 Task: Add a condition where "Hours since ticket status on-hold(deactivated) Is Ten" in unsolved tickets in your groups.
Action: Mouse moved to (137, 436)
Screenshot: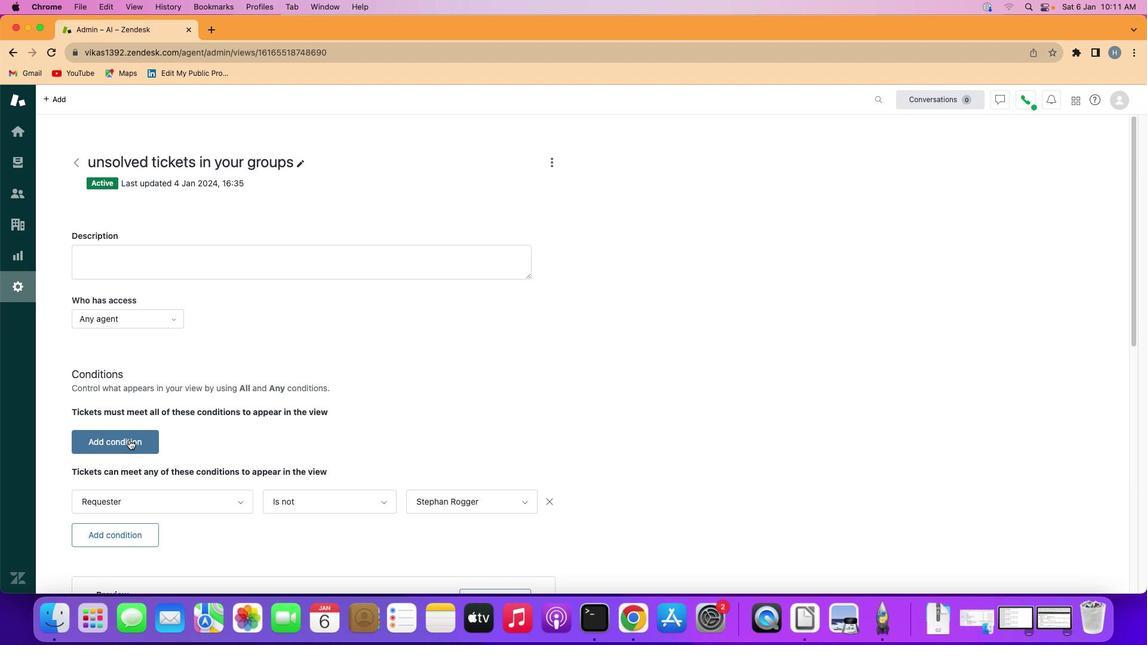 
Action: Mouse pressed left at (137, 436)
Screenshot: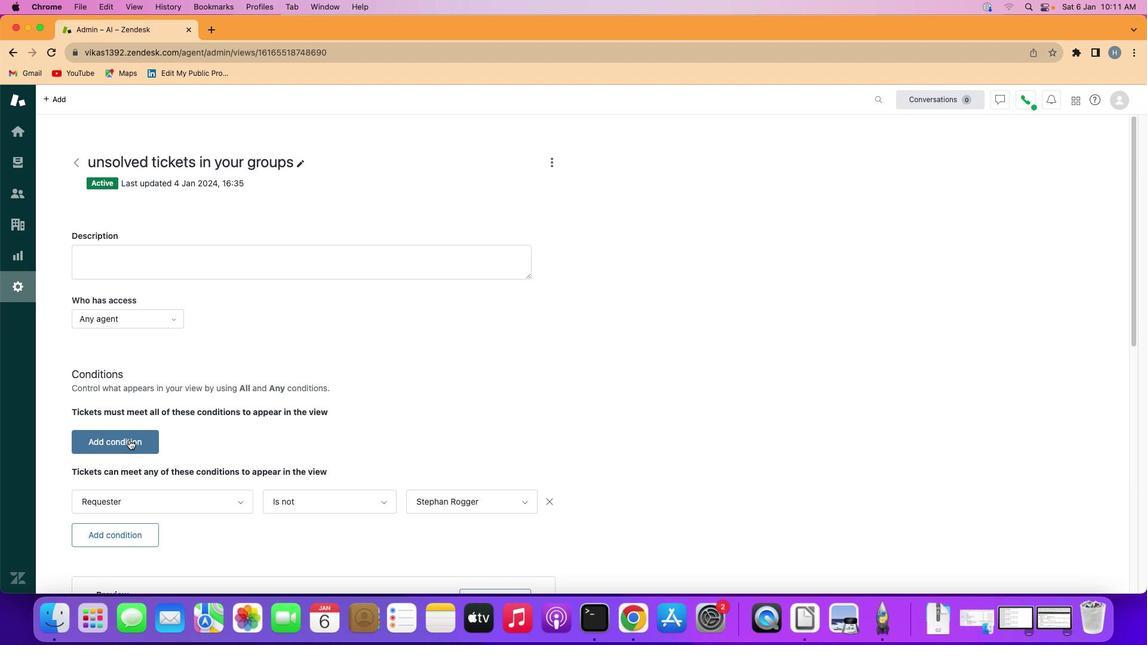 
Action: Mouse moved to (164, 432)
Screenshot: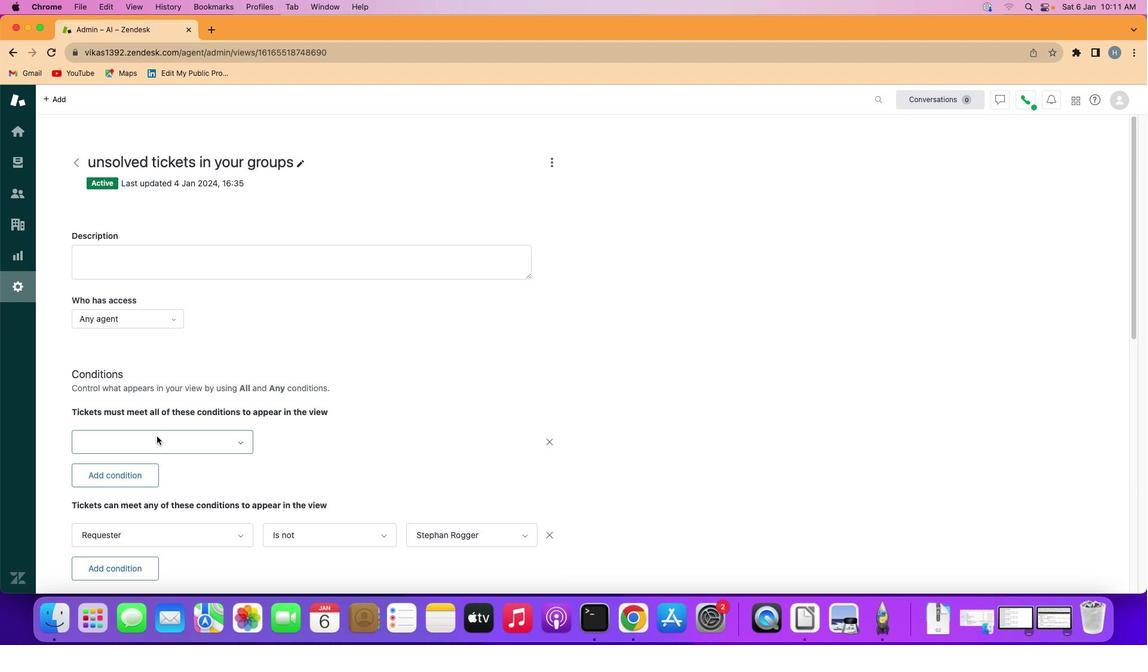 
Action: Mouse pressed left at (164, 432)
Screenshot: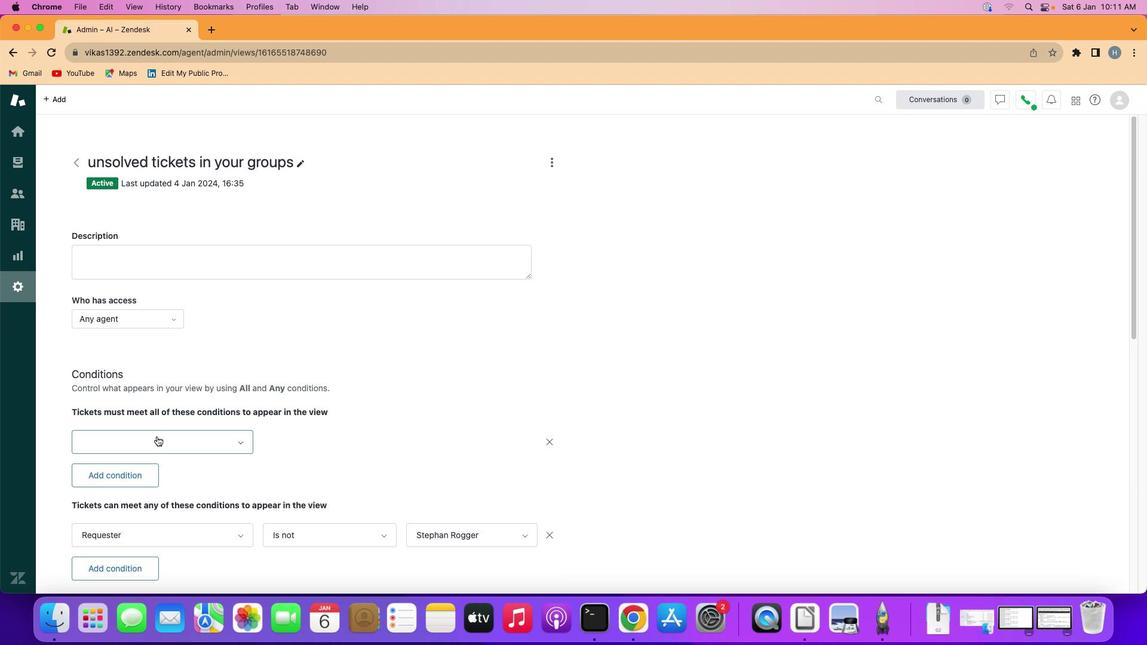 
Action: Mouse moved to (169, 375)
Screenshot: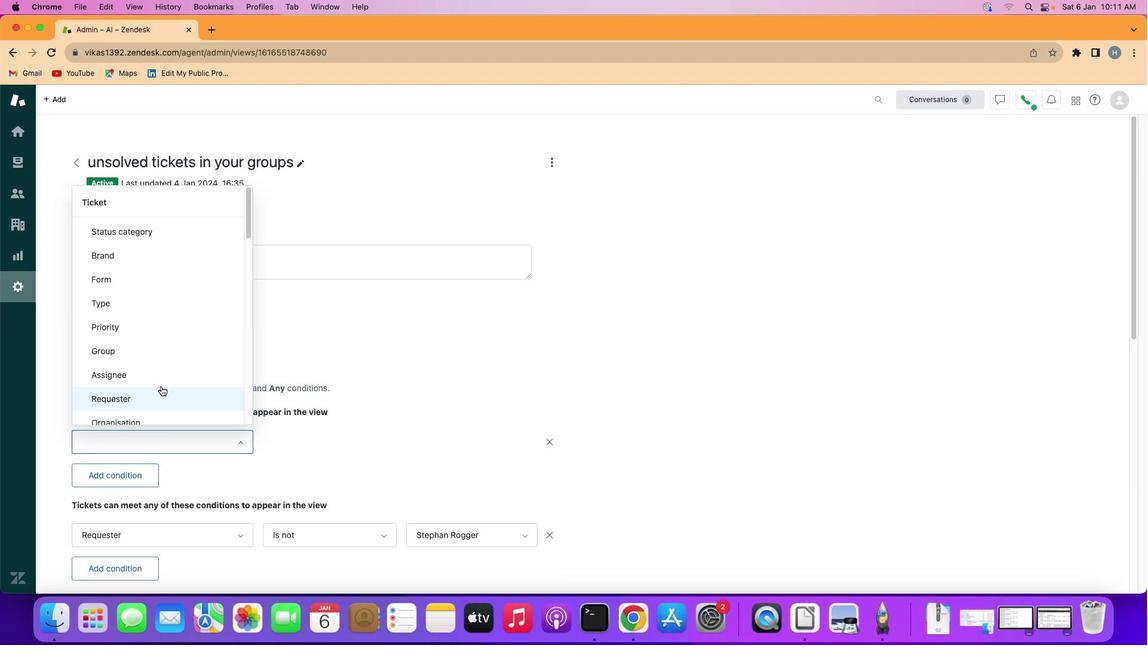 
Action: Mouse scrolled (169, 375) with delta (10, -64)
Screenshot: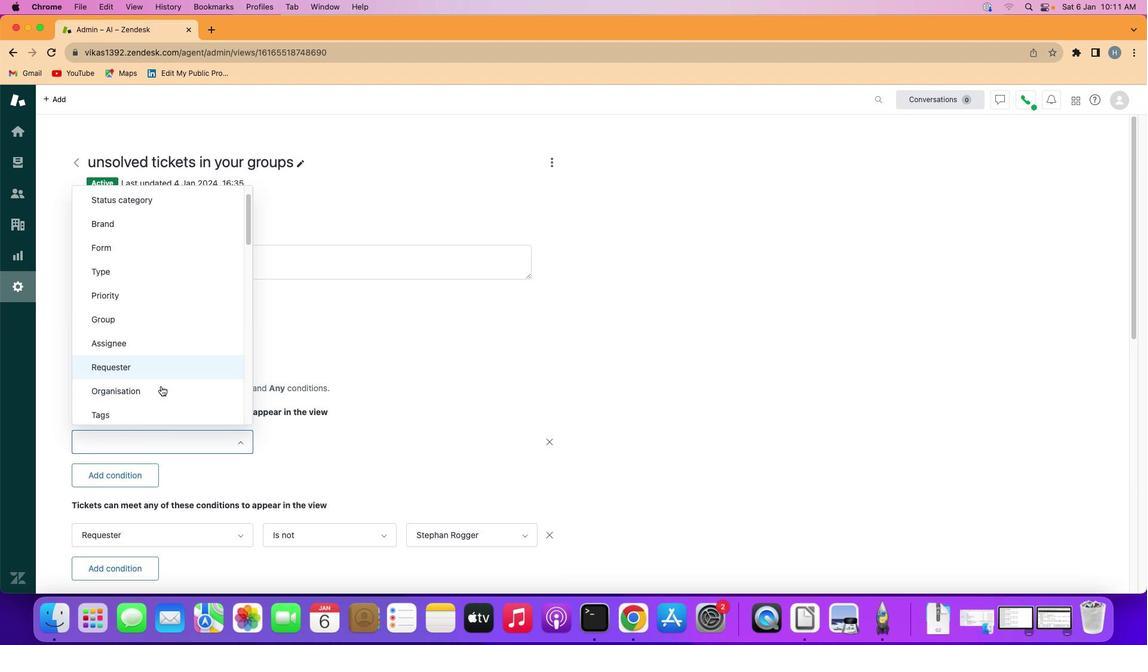 
Action: Mouse scrolled (169, 375) with delta (10, -61)
Screenshot: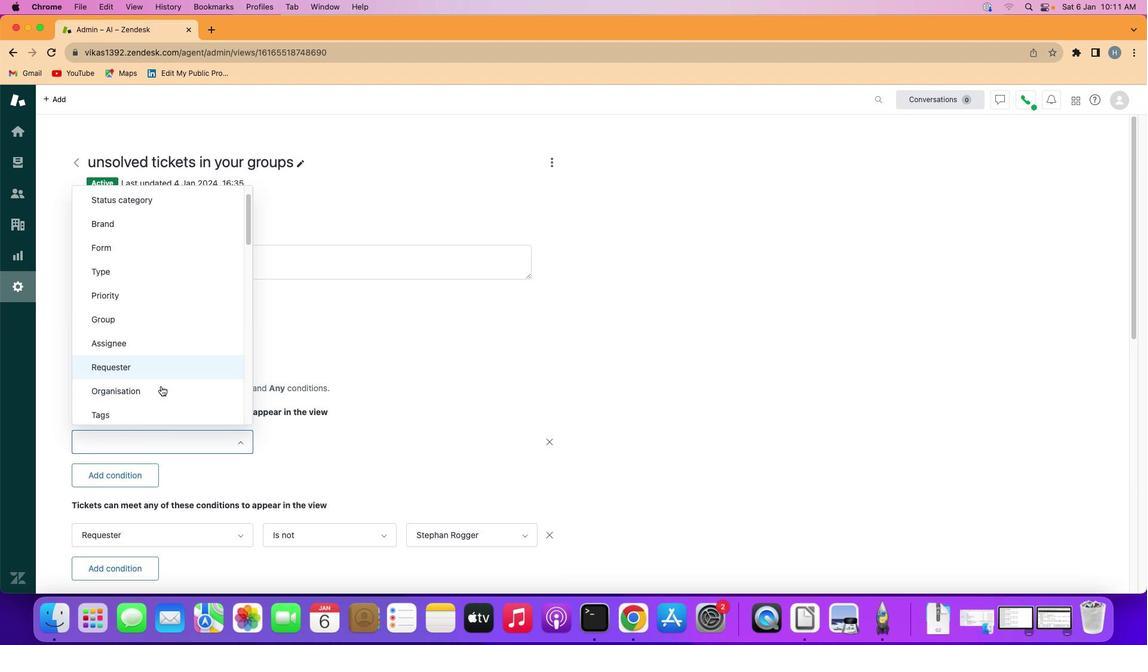 
Action: Mouse scrolled (169, 375) with delta (10, -66)
Screenshot: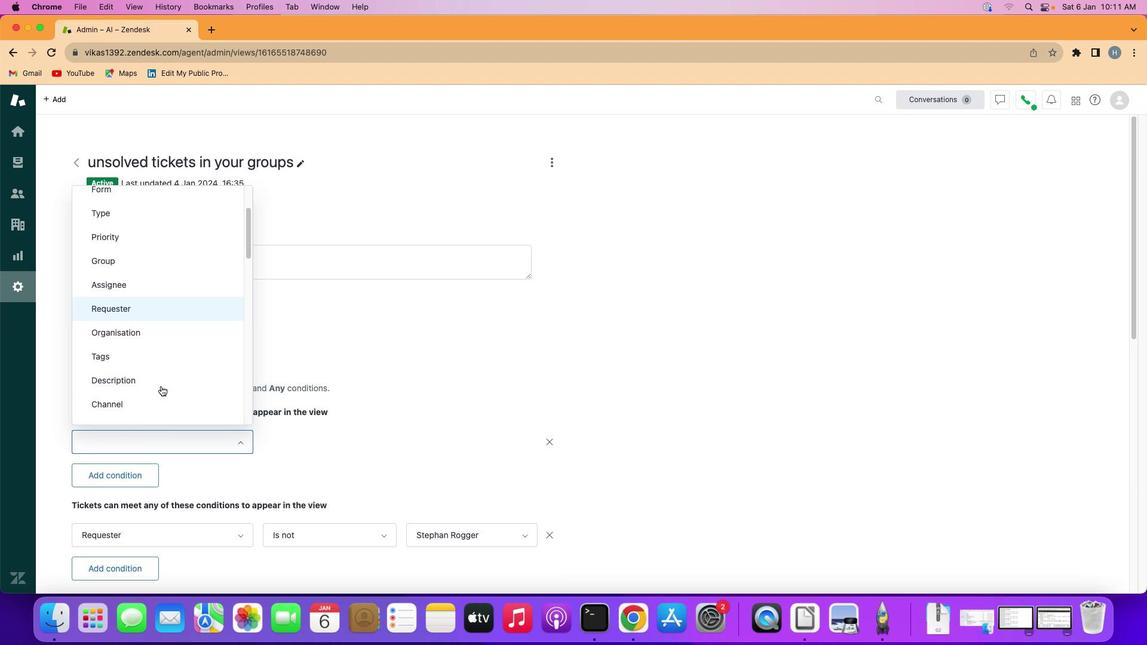 
Action: Mouse scrolled (169, 375) with delta (10, -66)
Screenshot: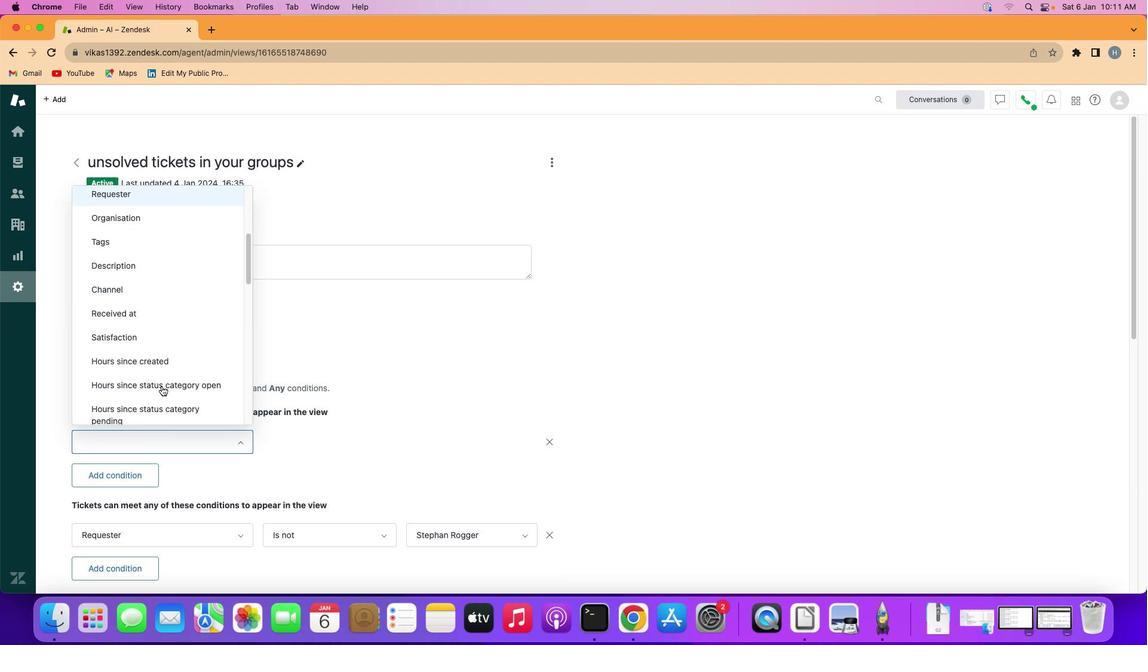 
Action: Mouse scrolled (169, 375) with delta (10, -67)
Screenshot: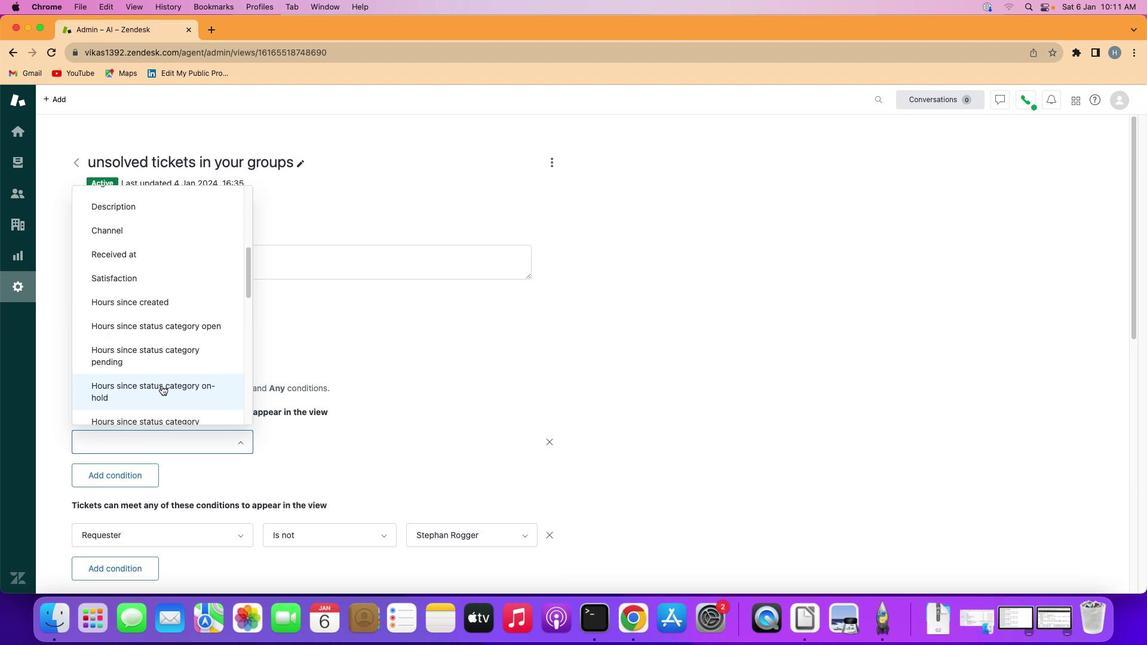 
Action: Mouse moved to (169, 374)
Screenshot: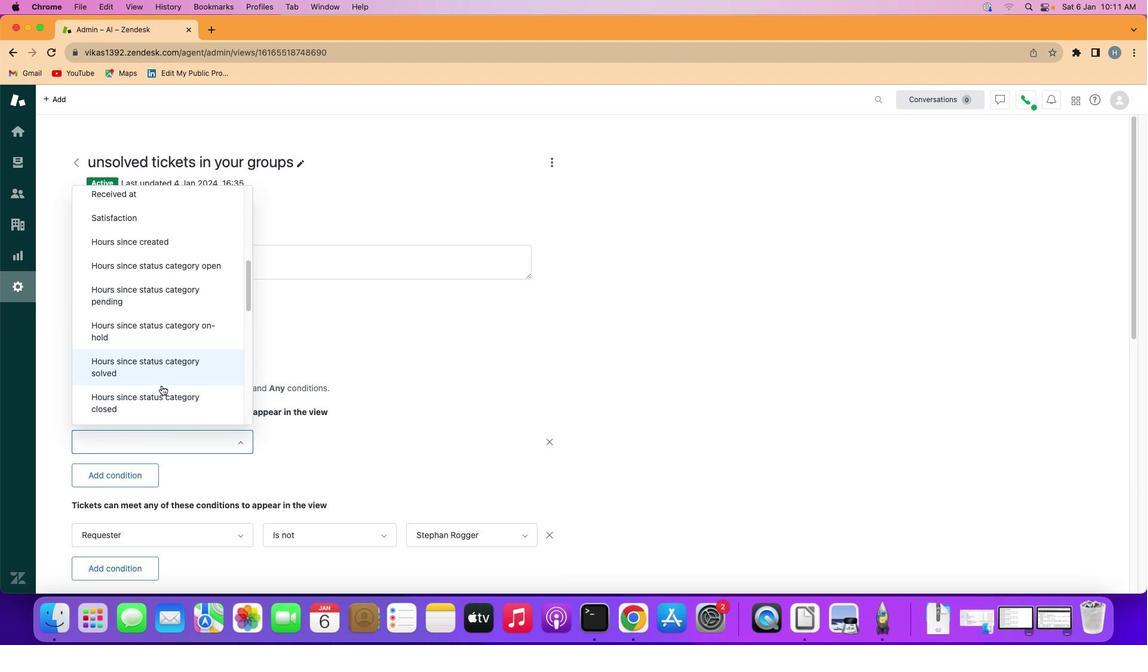 
Action: Mouse scrolled (169, 374) with delta (10, -64)
Screenshot: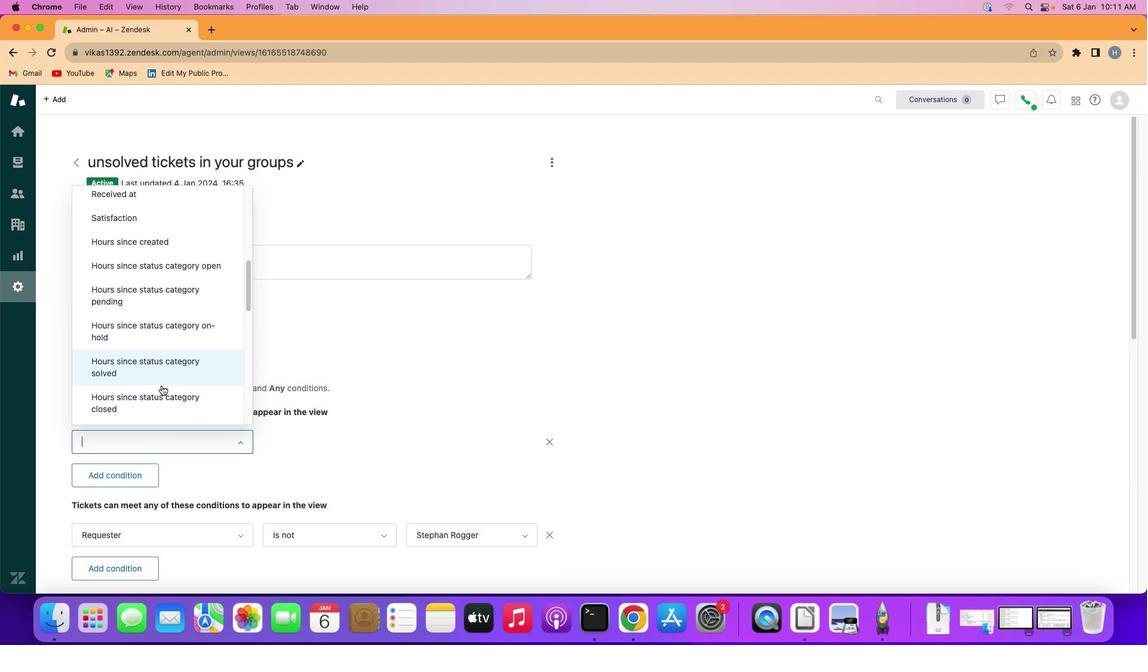 
Action: Mouse scrolled (169, 374) with delta (10, -61)
Screenshot: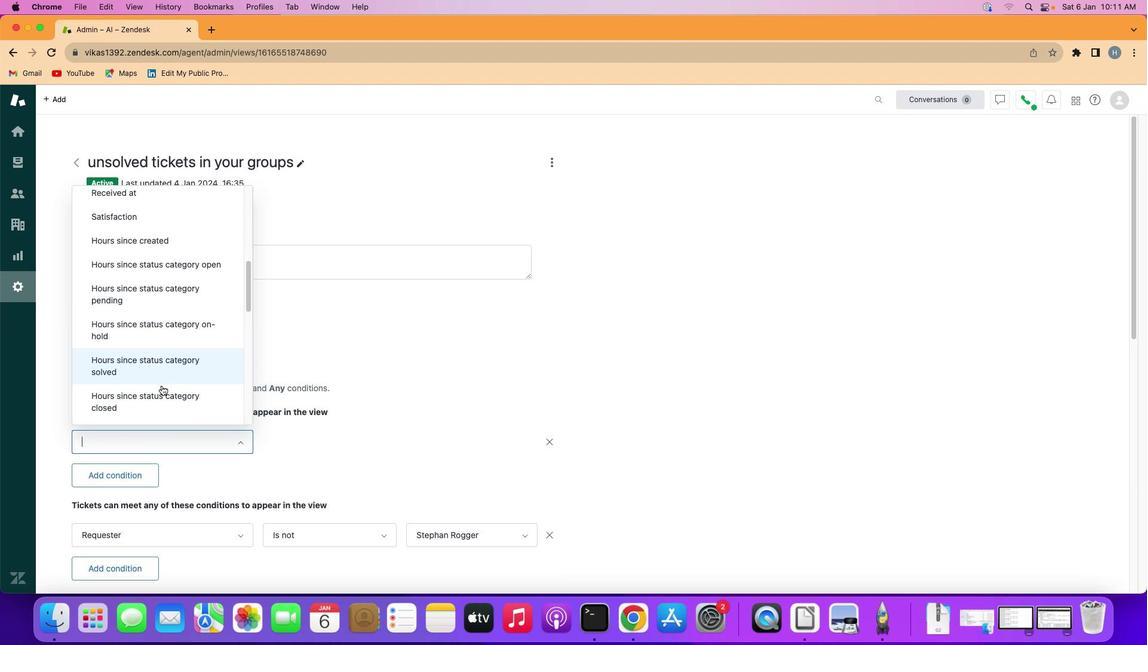 
Action: Mouse scrolled (169, 374) with delta (10, -66)
Screenshot: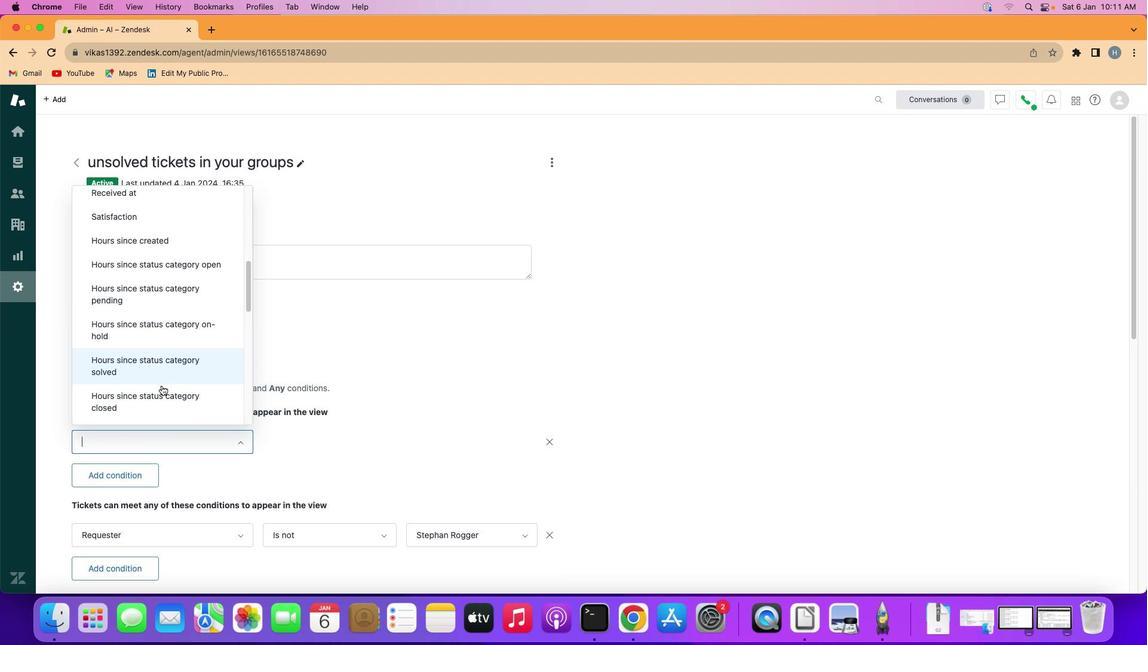 
Action: Mouse scrolled (169, 374) with delta (10, -65)
Screenshot: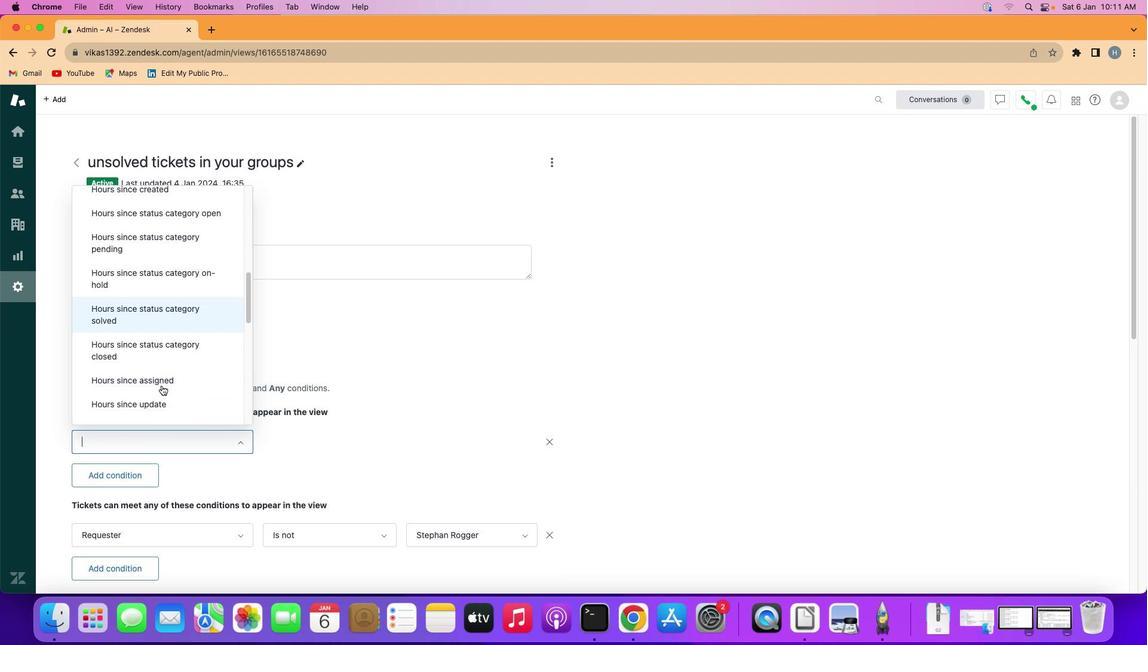 
Action: Mouse scrolled (169, 374) with delta (10, -64)
Screenshot: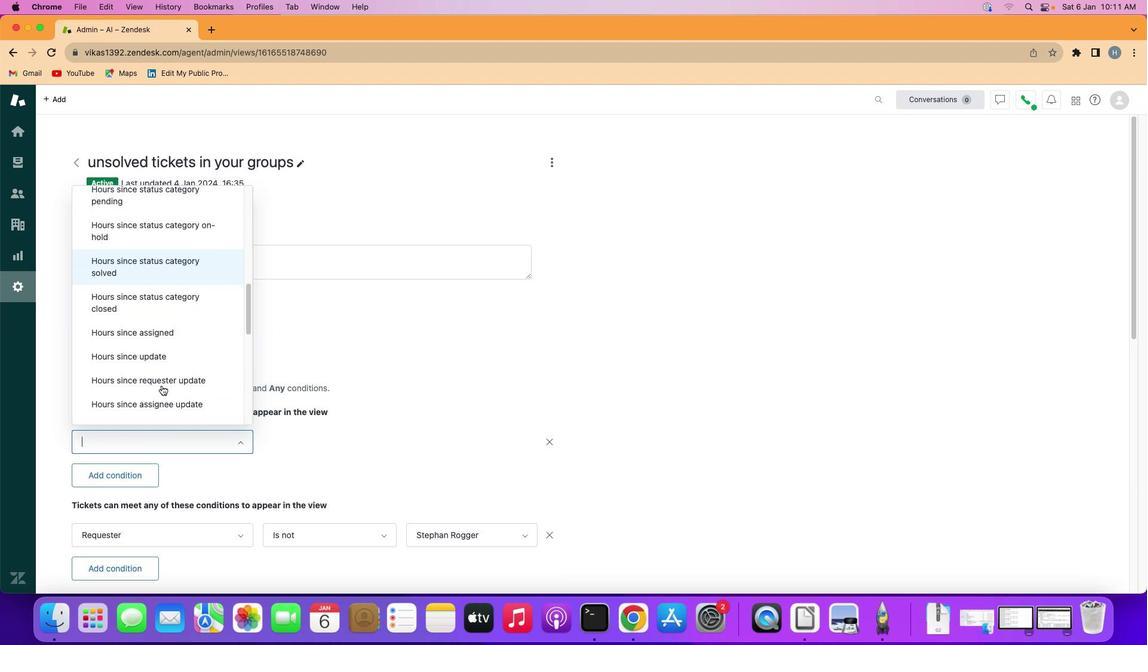 
Action: Mouse scrolled (169, 374) with delta (10, -64)
Screenshot: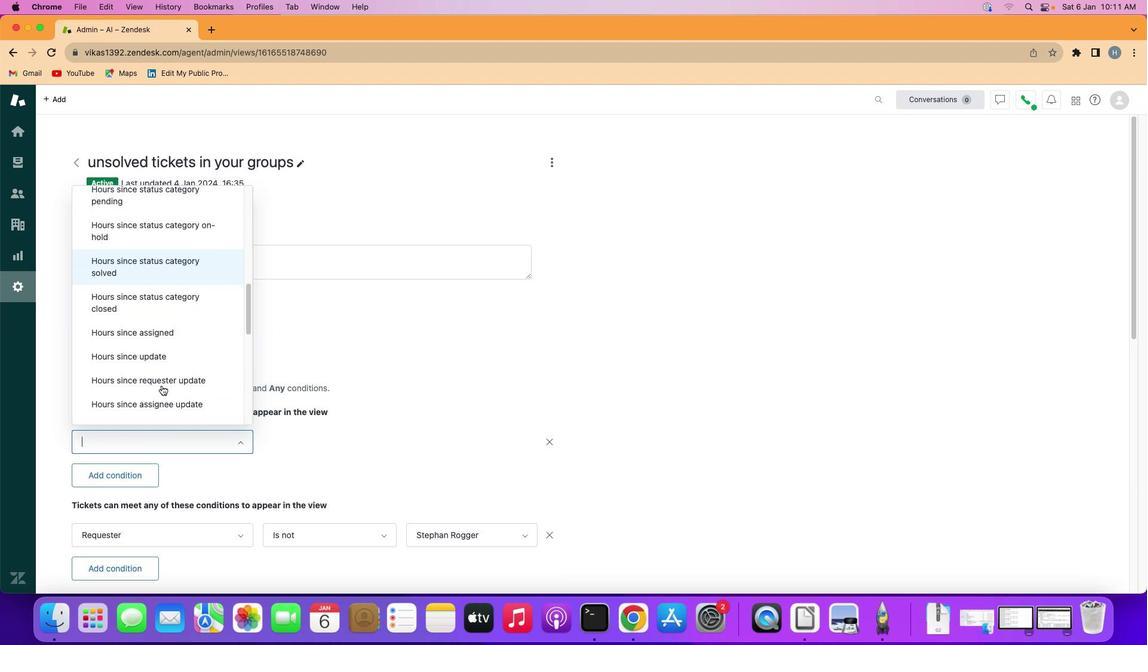 
Action: Mouse scrolled (169, 374) with delta (10, -66)
Screenshot: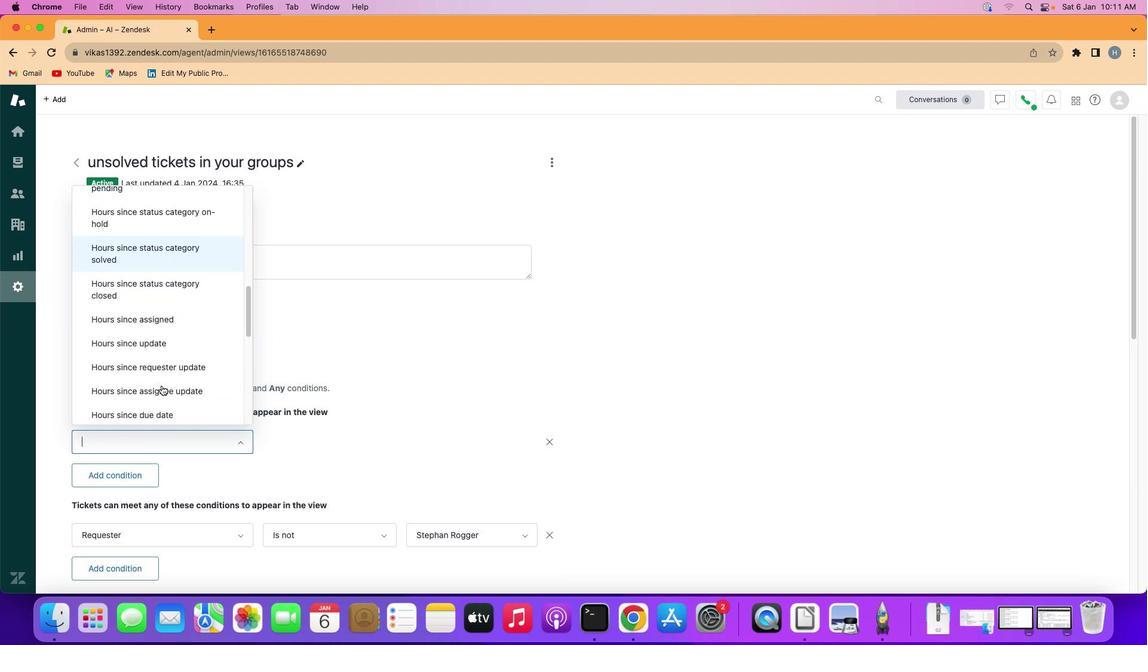 
Action: Mouse scrolled (169, 374) with delta (10, -62)
Screenshot: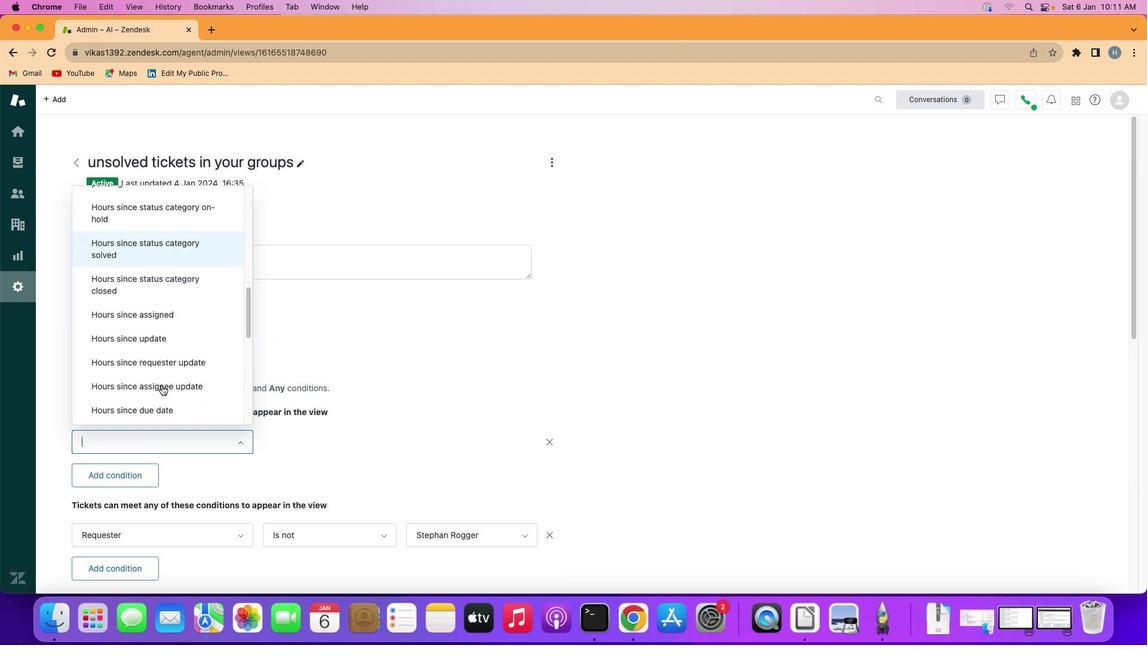 
Action: Mouse moved to (169, 374)
Screenshot: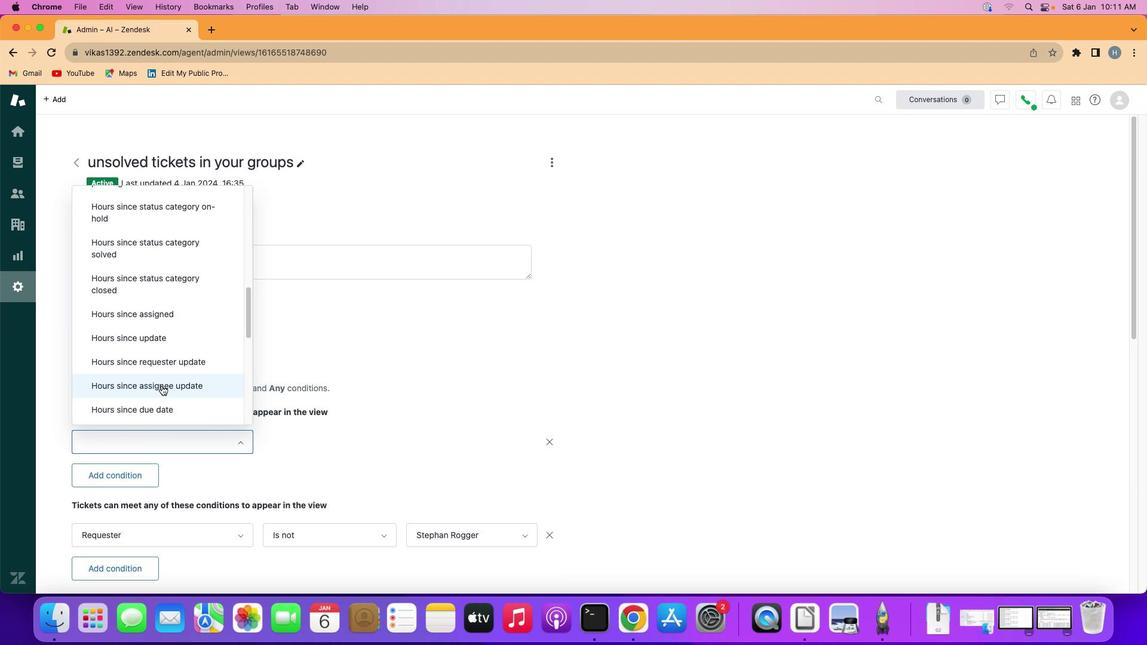 
Action: Mouse scrolled (169, 374) with delta (10, -64)
Screenshot: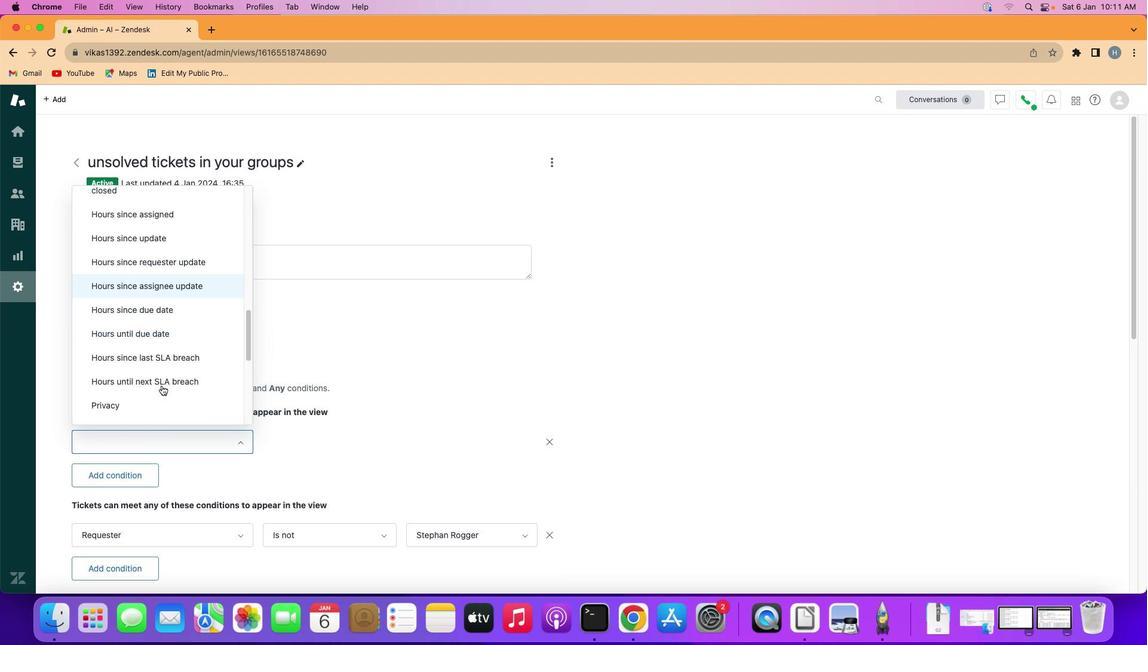 
Action: Mouse scrolled (169, 374) with delta (10, -64)
Screenshot: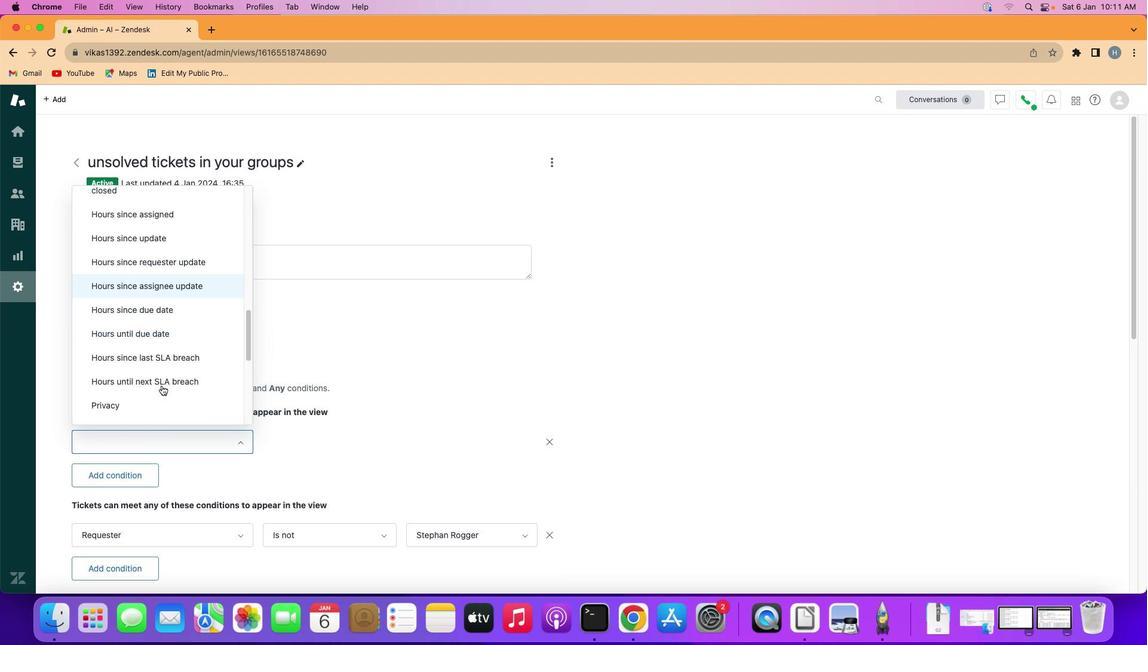 
Action: Mouse scrolled (169, 374) with delta (10, -67)
Screenshot: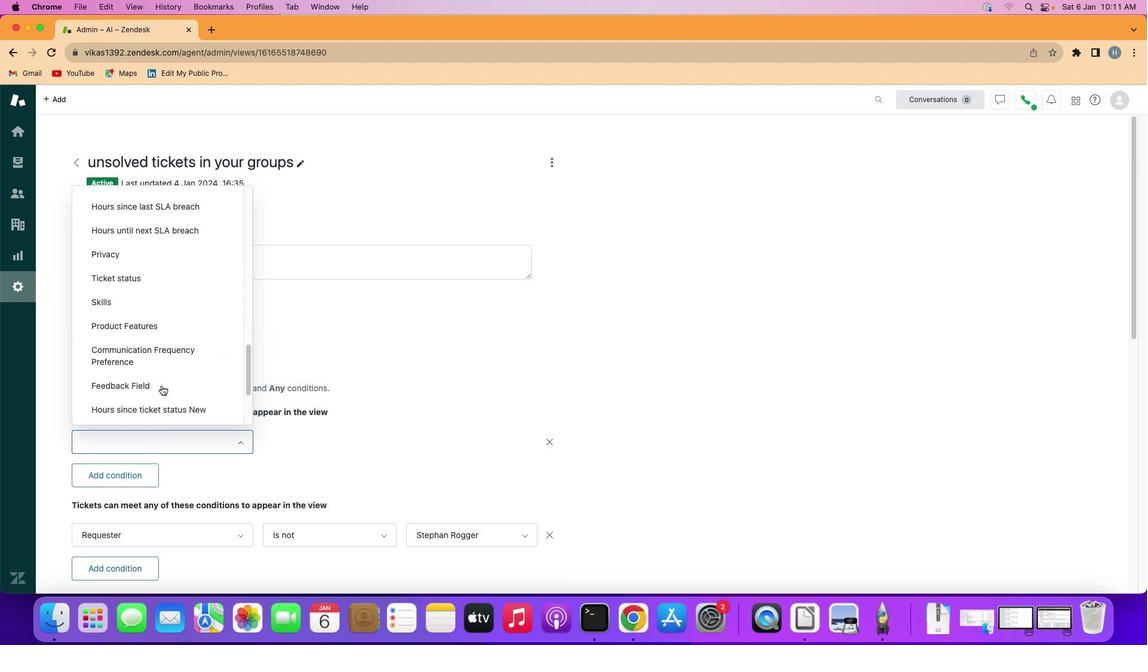 
Action: Mouse scrolled (169, 374) with delta (10, -68)
Screenshot: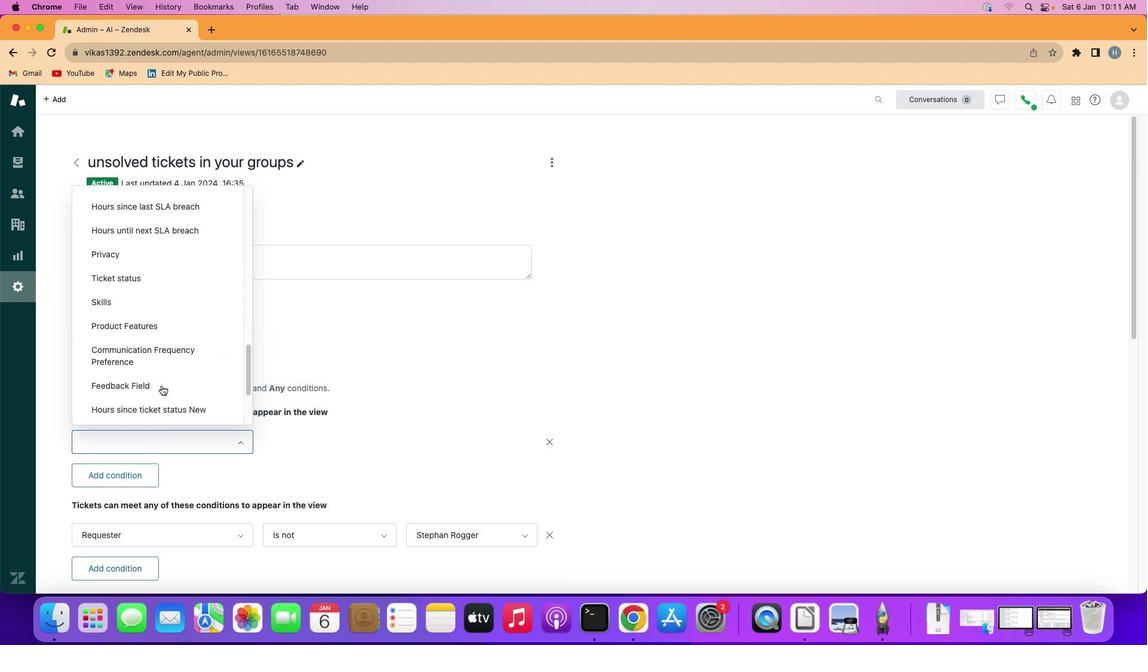 
Action: Mouse scrolled (169, 374) with delta (10, -61)
Screenshot: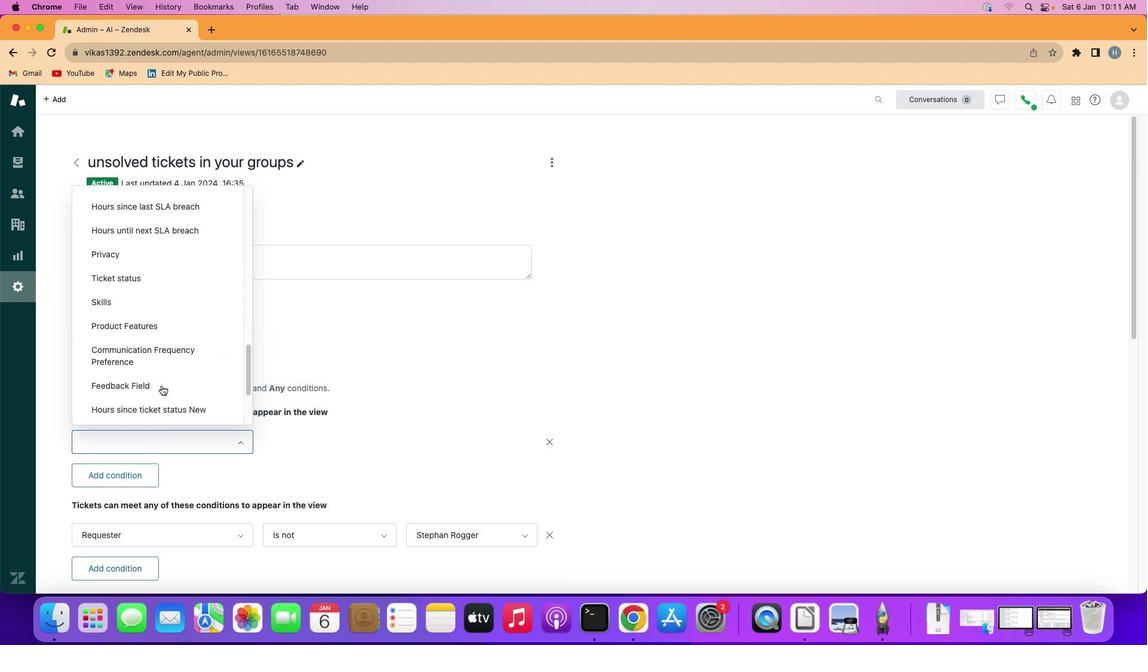 
Action: Mouse scrolled (169, 374) with delta (10, -66)
Screenshot: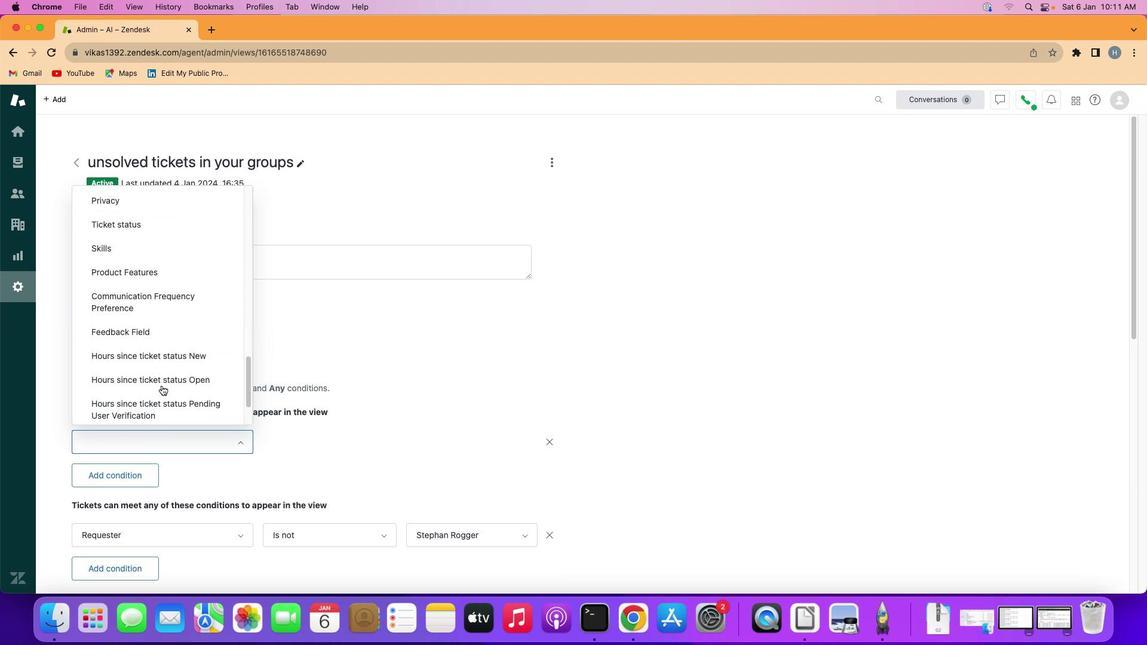 
Action: Mouse scrolled (169, 374) with delta (10, -64)
Screenshot: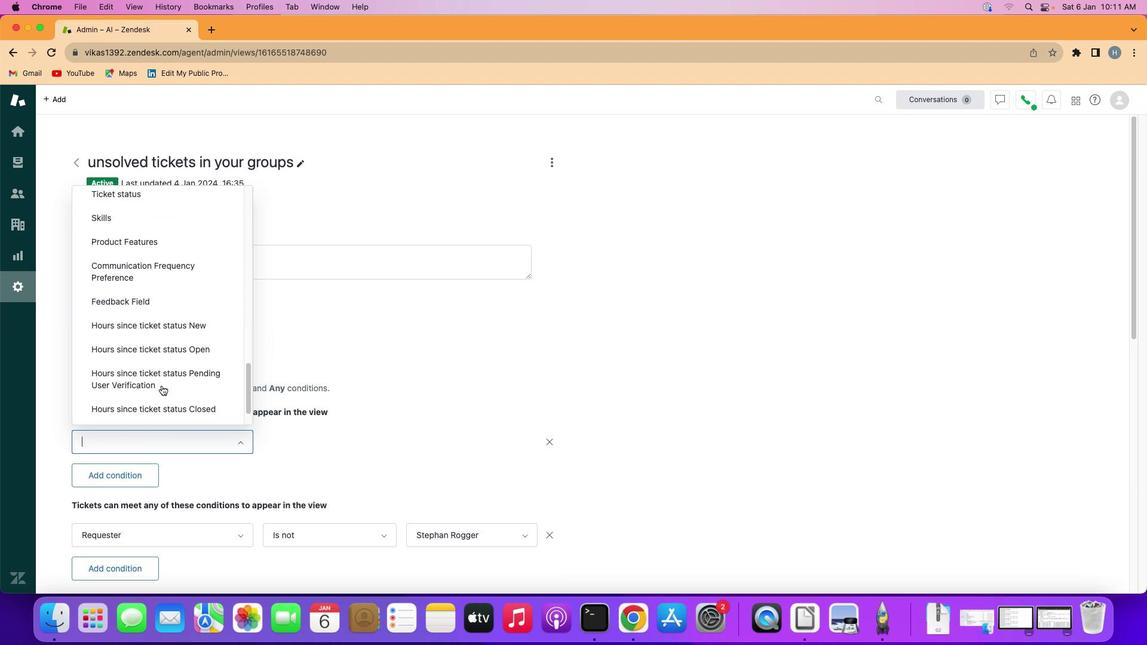 
Action: Mouse scrolled (169, 374) with delta (10, -64)
Screenshot: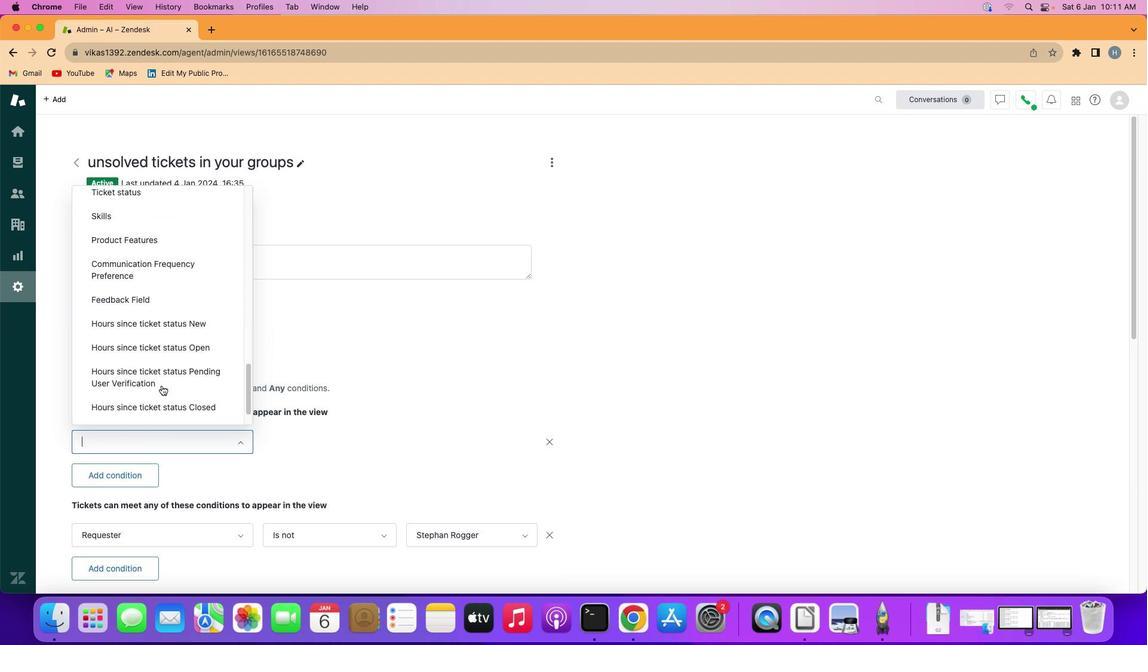 
Action: Mouse scrolled (169, 374) with delta (10, -66)
Screenshot: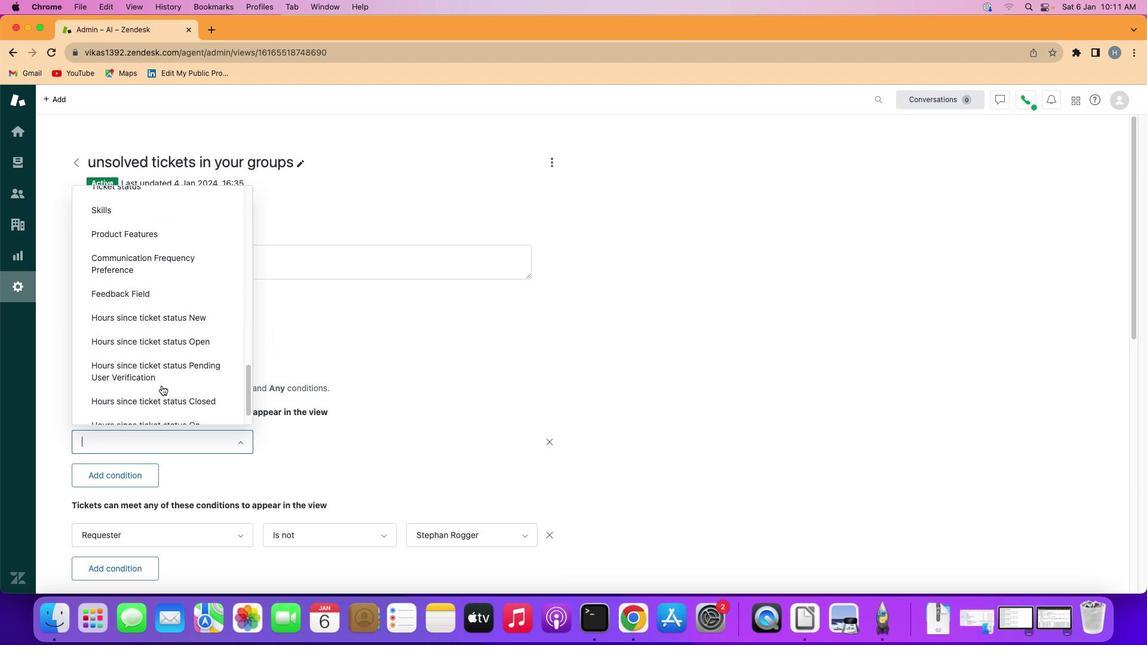 
Action: Mouse scrolled (169, 374) with delta (10, -61)
Screenshot: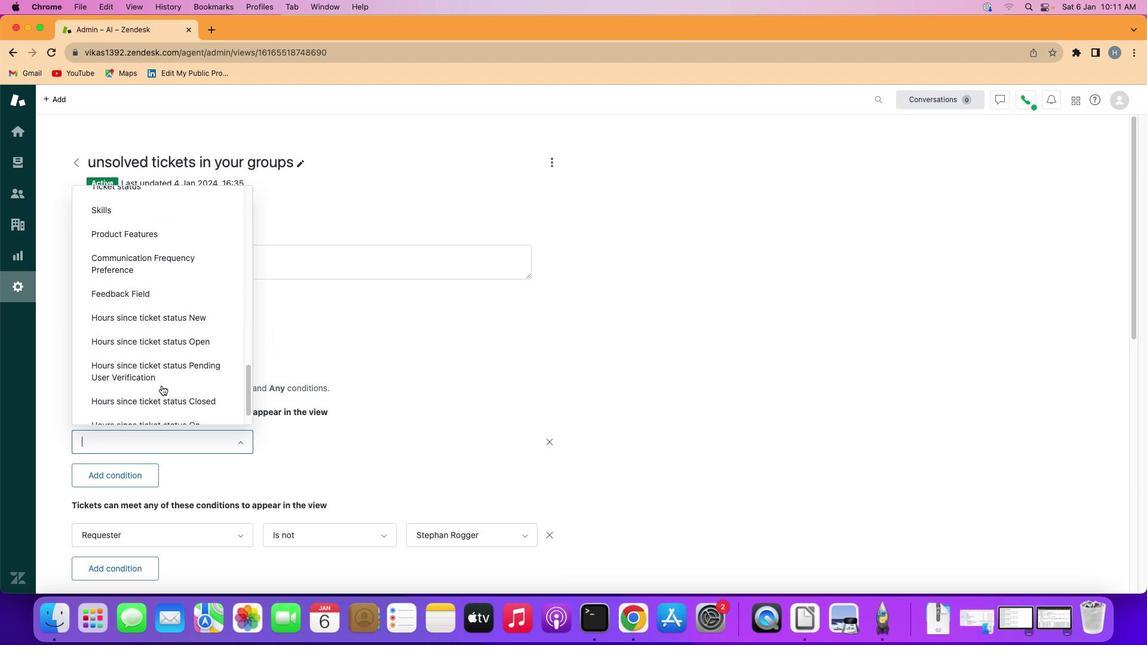 
Action: Mouse scrolled (169, 374) with delta (10, -66)
Screenshot: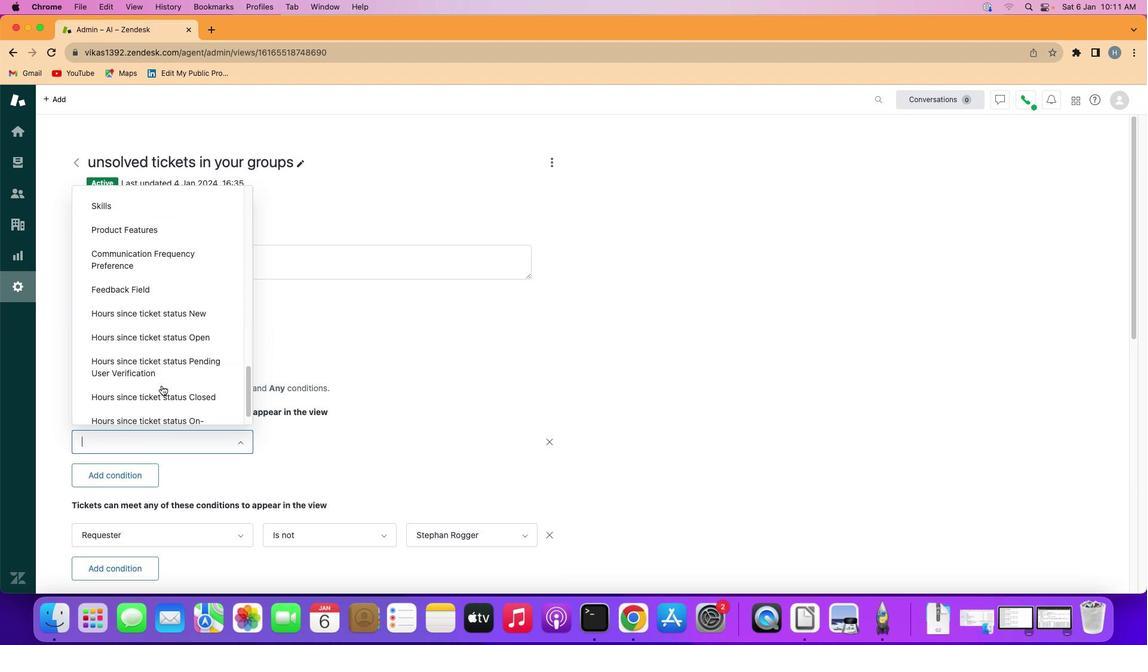 
Action: Mouse scrolled (169, 374) with delta (10, -65)
Screenshot: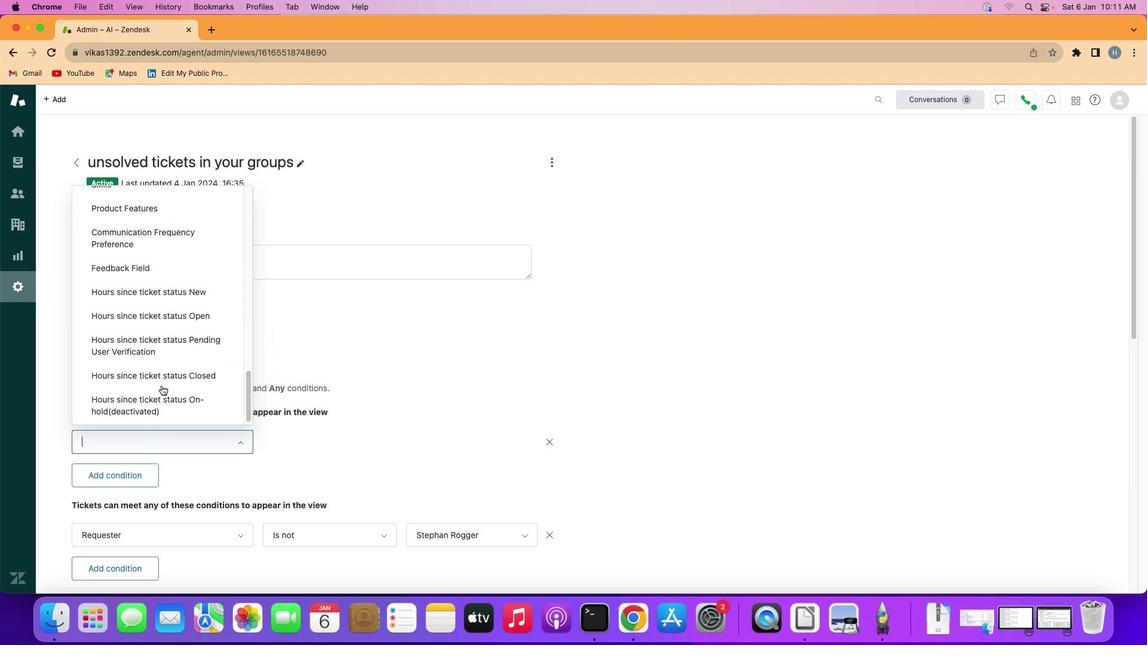 
Action: Mouse moved to (171, 376)
Screenshot: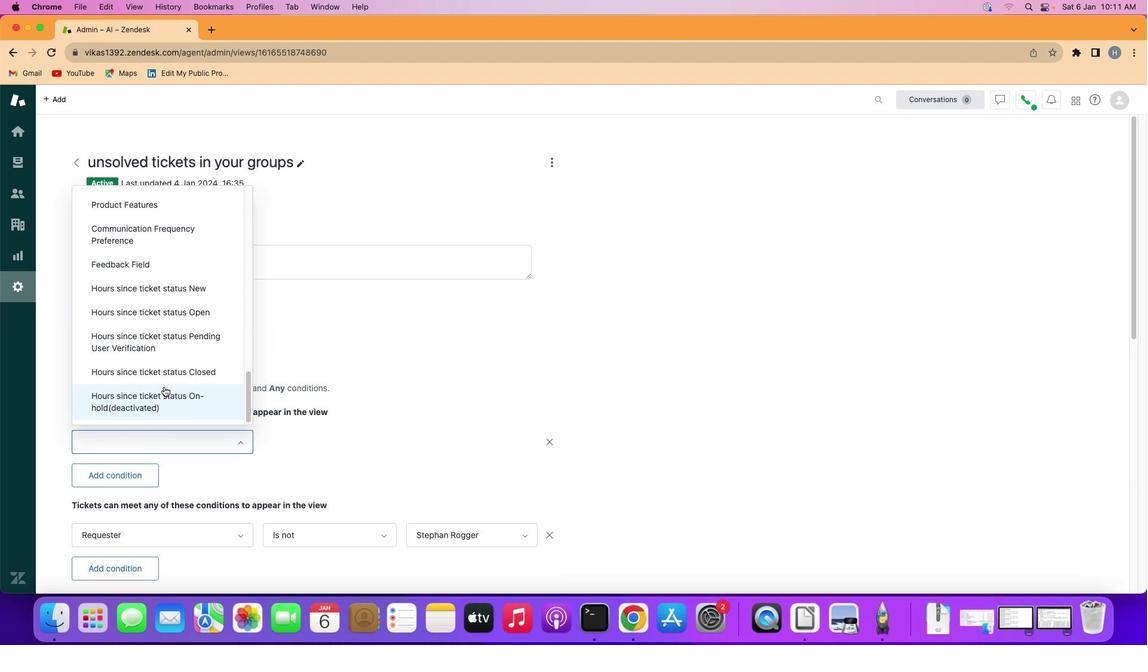 
Action: Mouse scrolled (171, 376) with delta (10, -63)
Screenshot: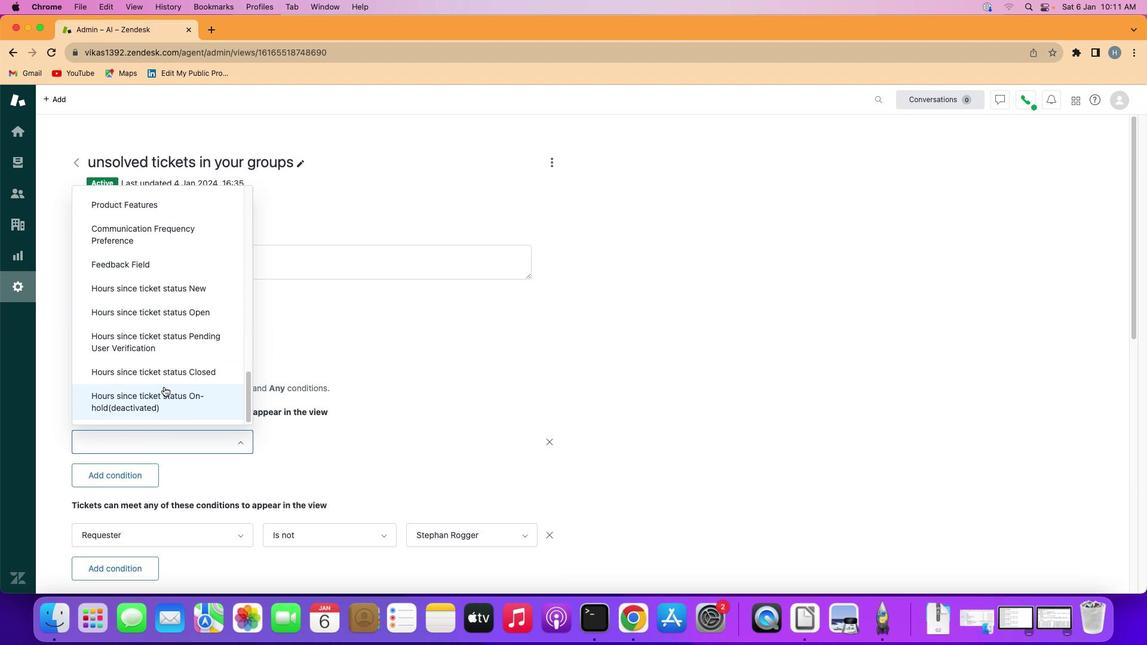 
Action: Mouse scrolled (171, 376) with delta (10, -66)
Screenshot: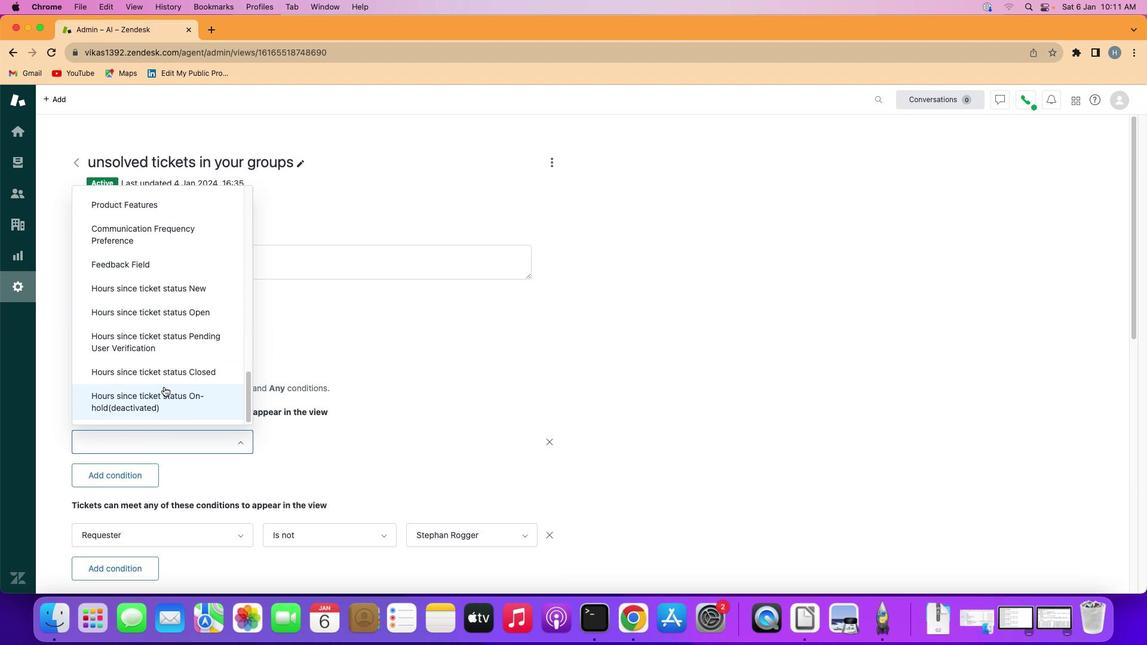 
Action: Mouse scrolled (171, 376) with delta (10, -66)
Screenshot: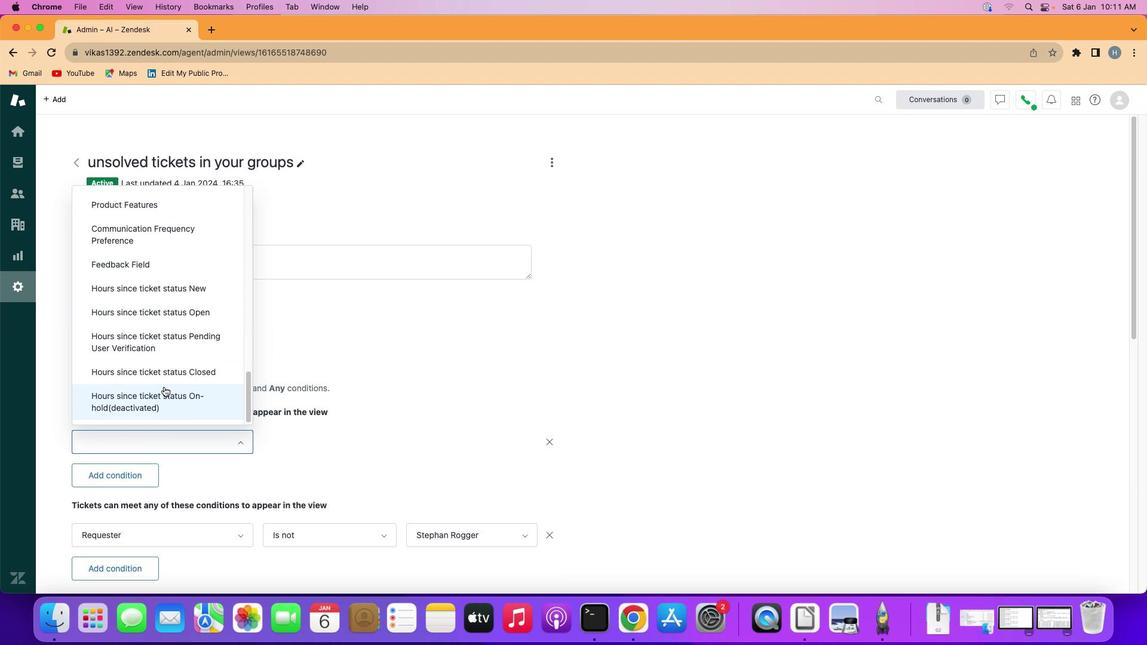 
Action: Mouse scrolled (171, 376) with delta (10, -68)
Screenshot: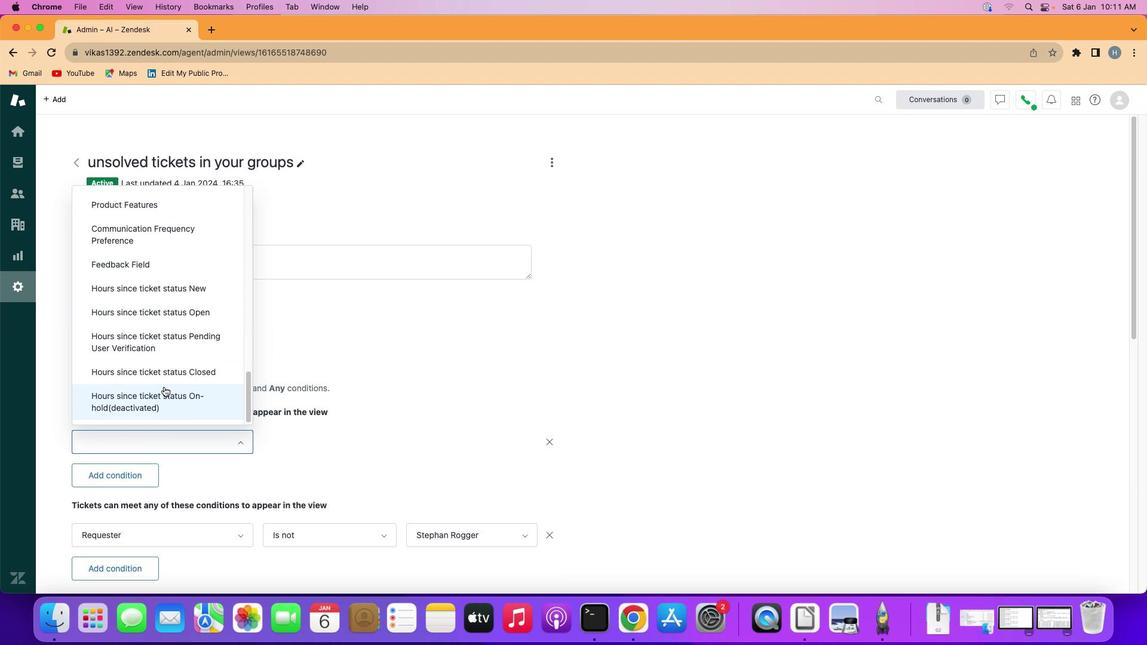 
Action: Mouse moved to (173, 381)
Screenshot: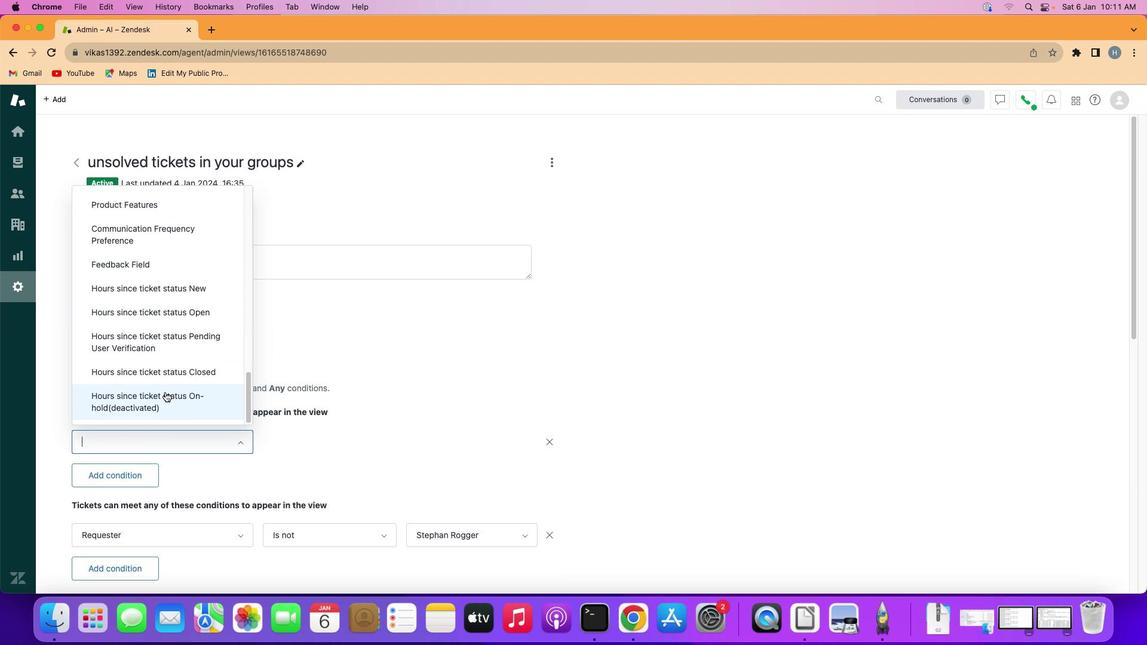 
Action: Mouse pressed left at (173, 381)
Screenshot: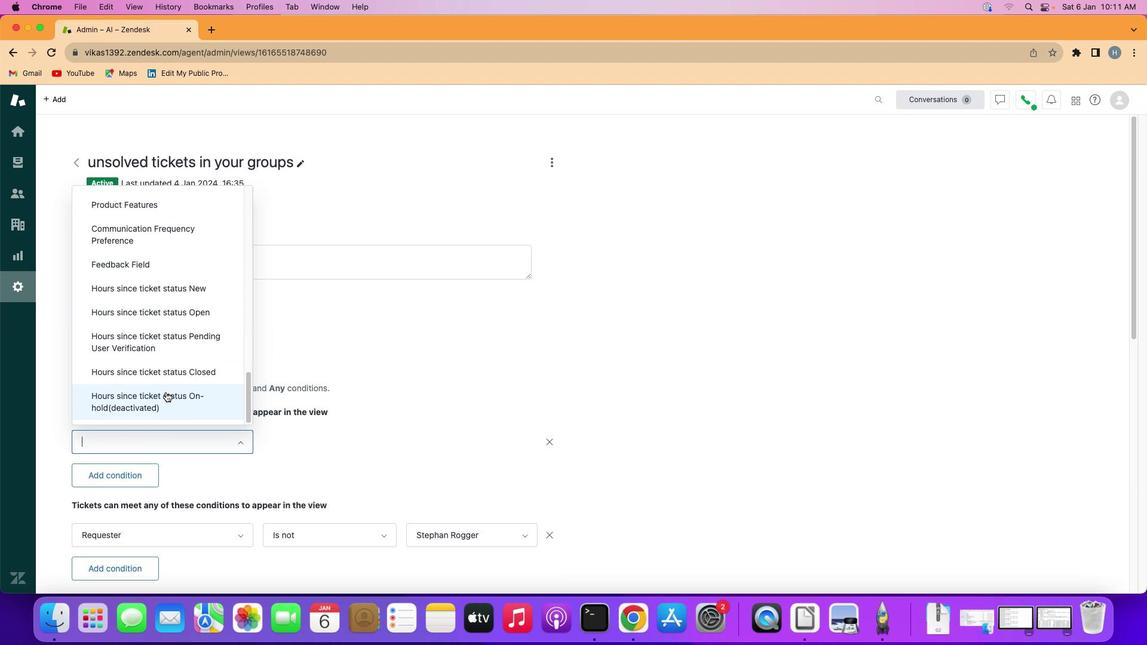 
Action: Mouse moved to (315, 442)
Screenshot: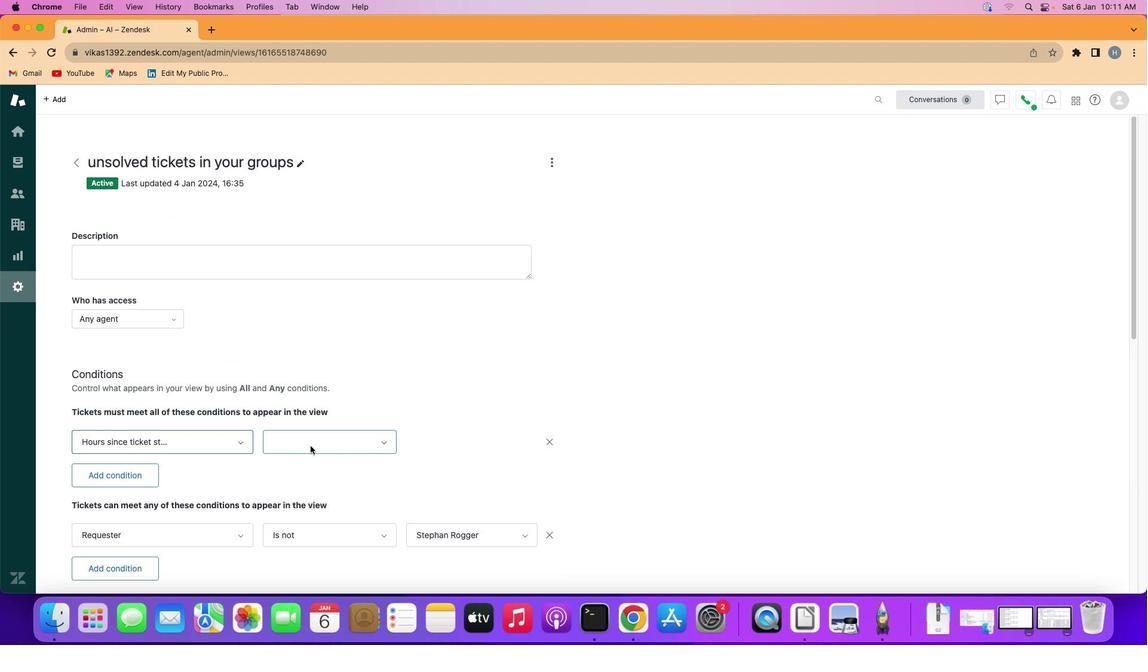
Action: Mouse pressed left at (315, 442)
Screenshot: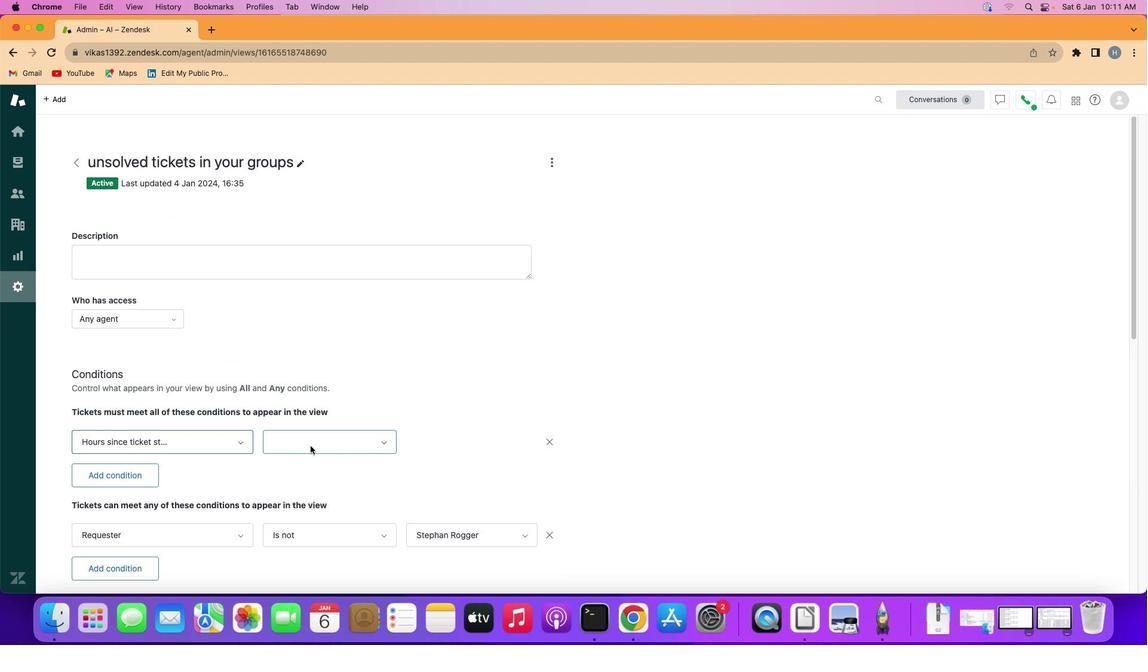 
Action: Mouse moved to (329, 536)
Screenshot: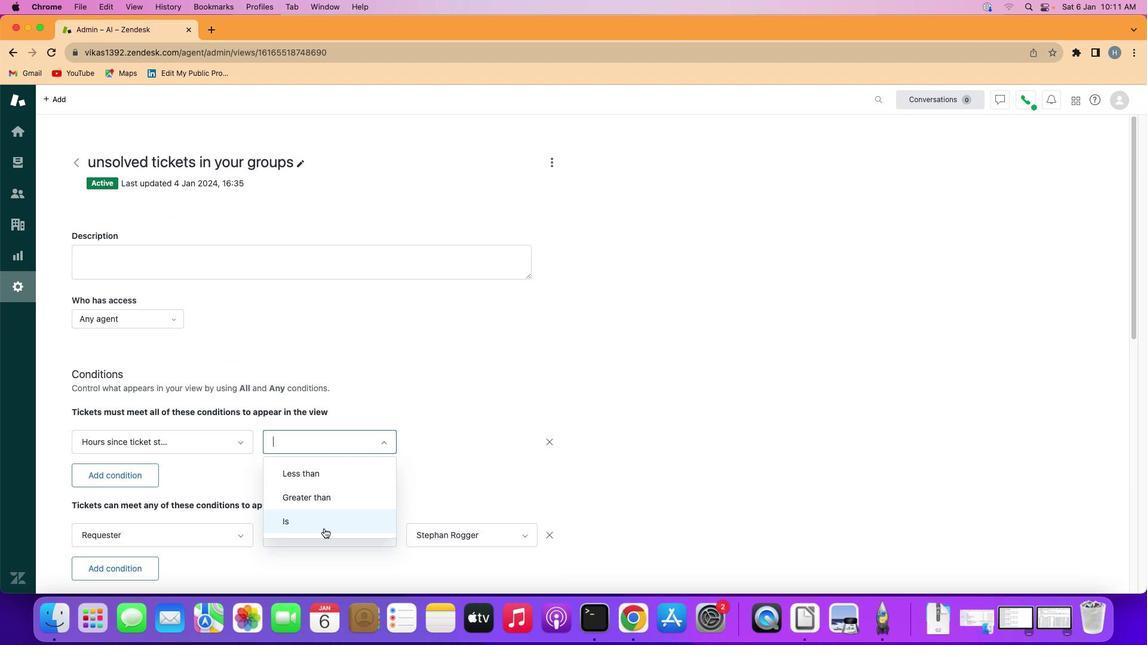 
Action: Mouse pressed left at (329, 536)
Screenshot: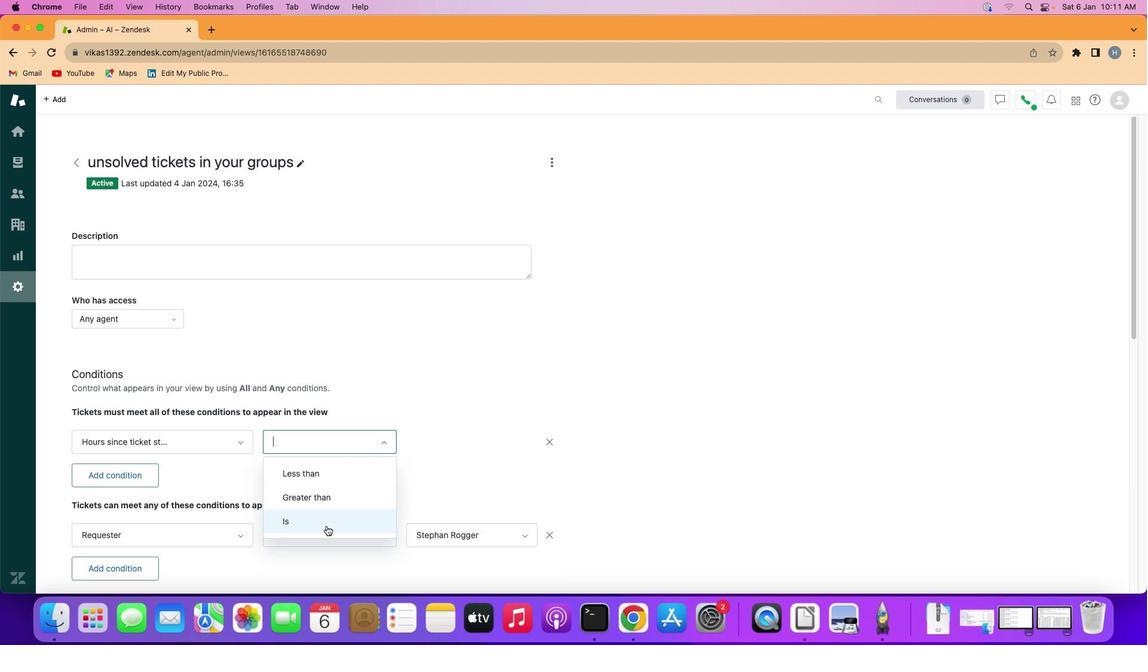 
Action: Mouse moved to (468, 438)
Screenshot: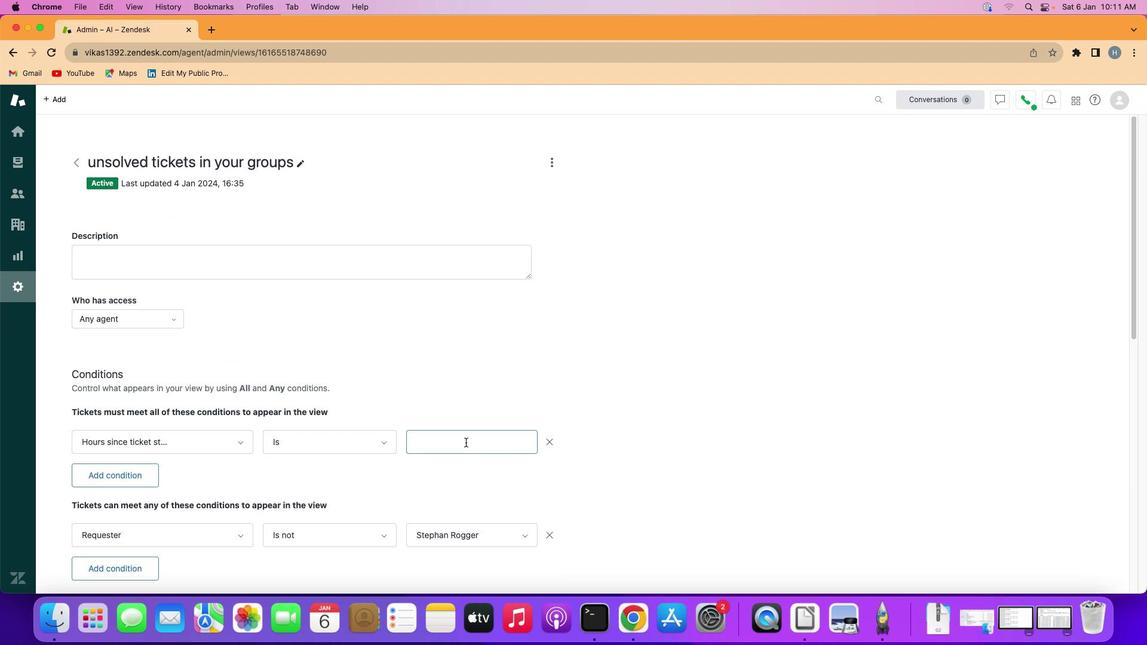 
Action: Mouse pressed left at (468, 438)
Screenshot: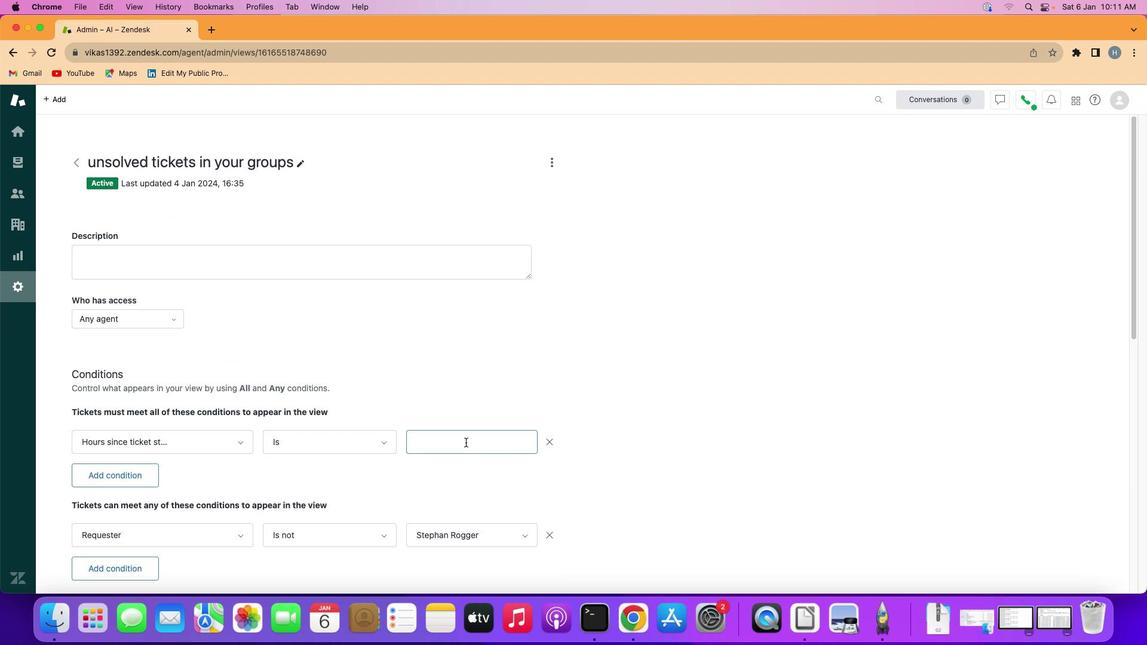 
Action: Key pressed Key.shift'T''e''n'
Screenshot: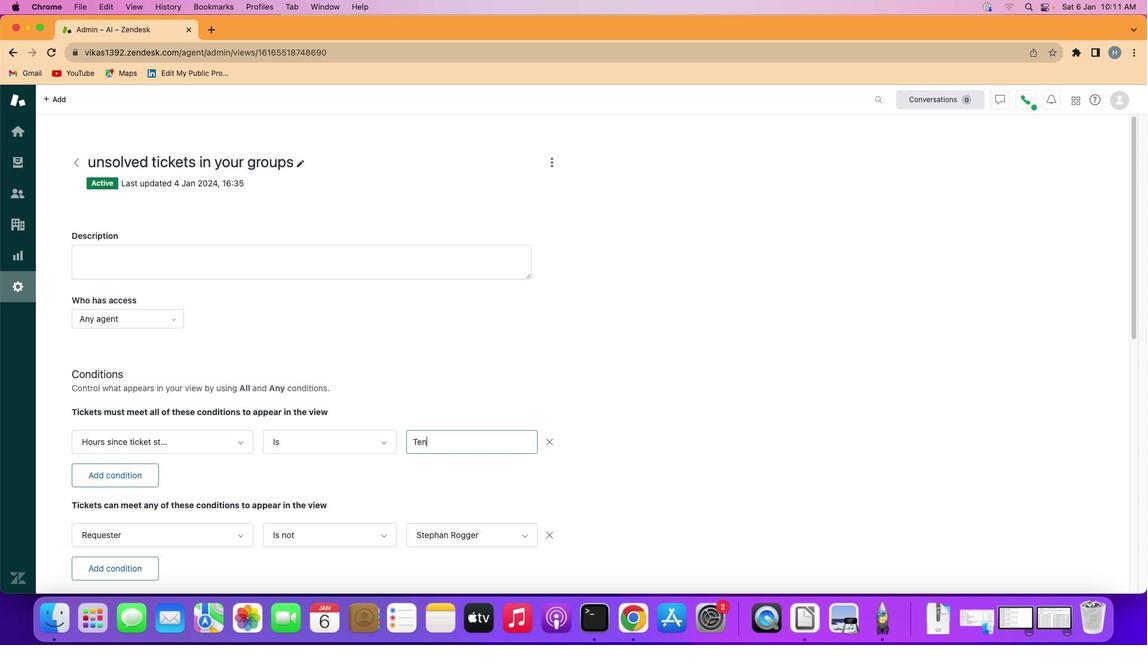 
Action: Mouse moved to (461, 477)
Screenshot: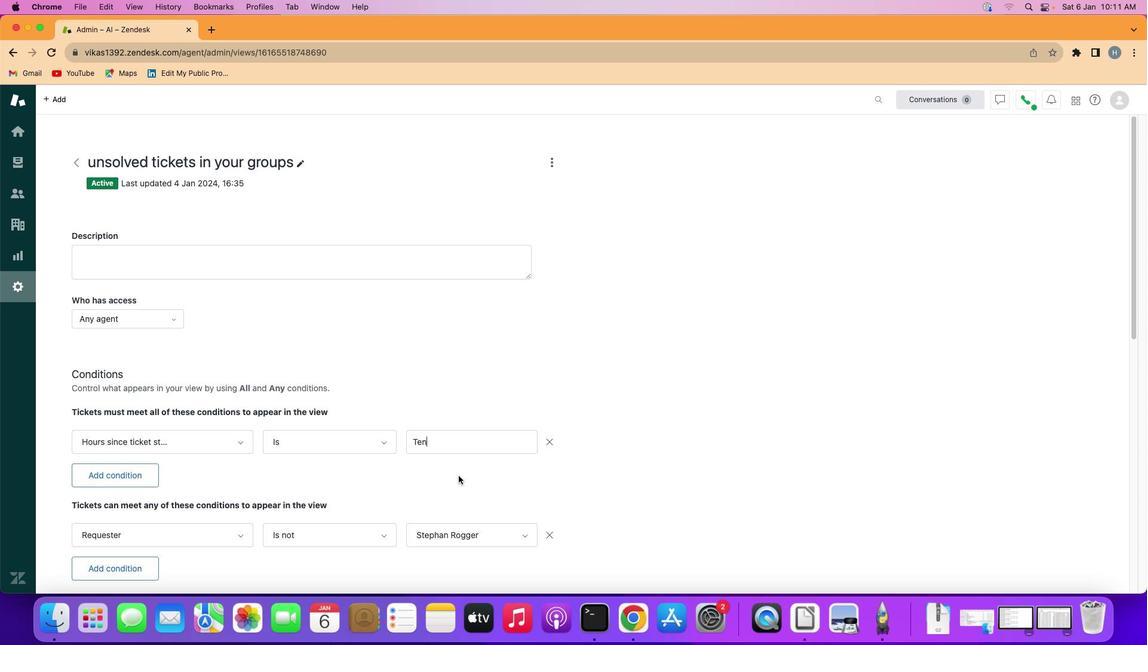 
Action: Mouse pressed left at (461, 477)
Screenshot: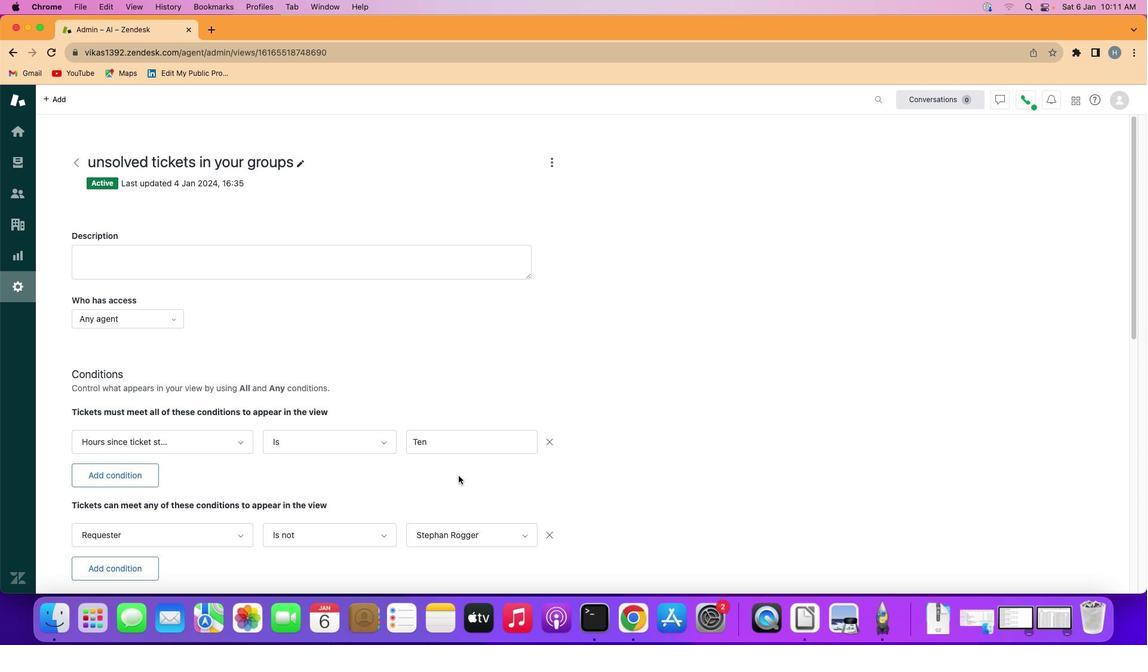 
